 Task: Look for space in Campos Novos, Brazil from 9th July, 2023 to 16th July, 2023 for 2 adults, 1 child in price range Rs.8000 to Rs.16000. Place can be entire place with 2 bedrooms having 2 beds and 1 bathroom. Property type can be house, flat, guest house. Booking option can be shelf check-in. Required host language is Spanish.
Action: Mouse moved to (491, 96)
Screenshot: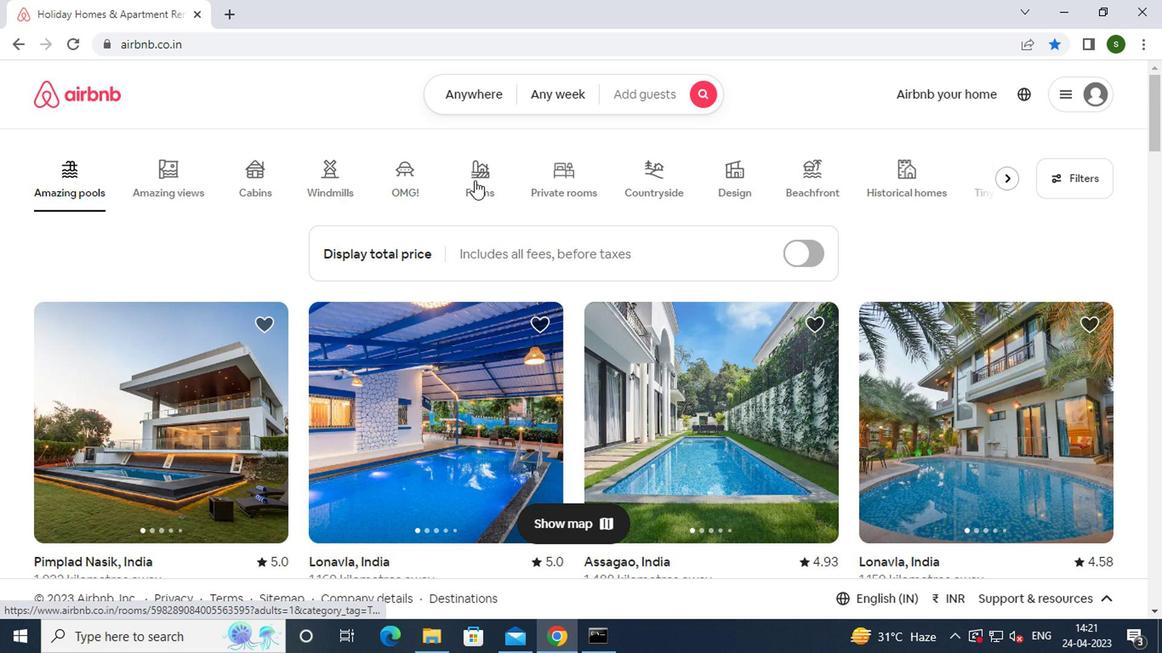 
Action: Mouse pressed left at (491, 96)
Screenshot: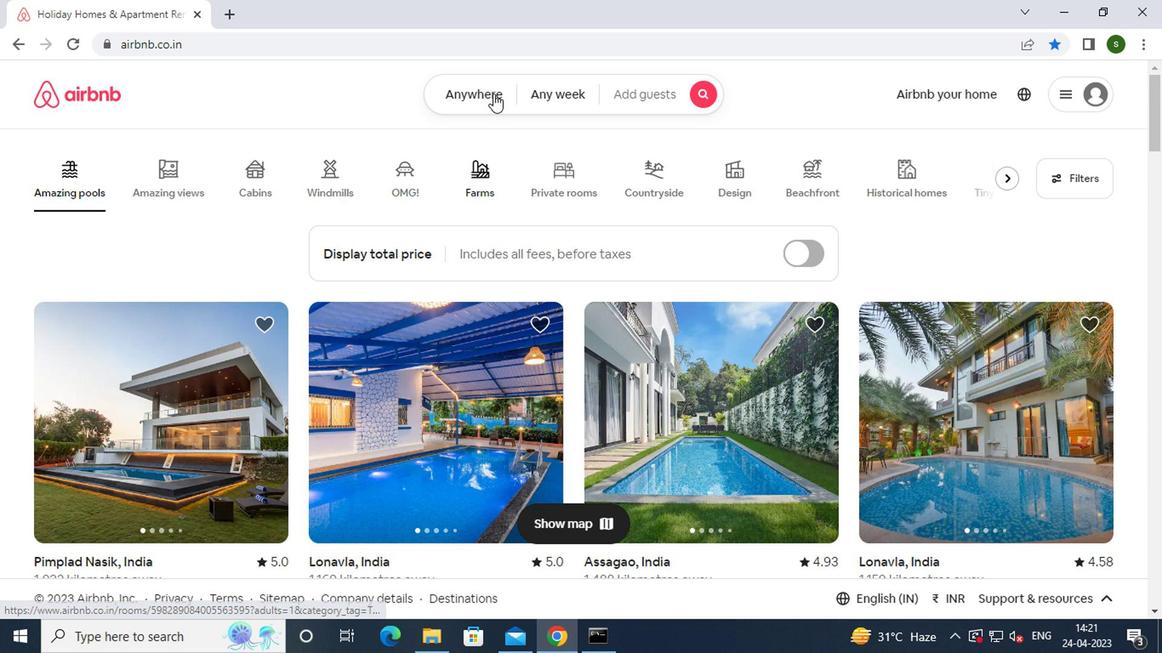 
Action: Mouse moved to (348, 167)
Screenshot: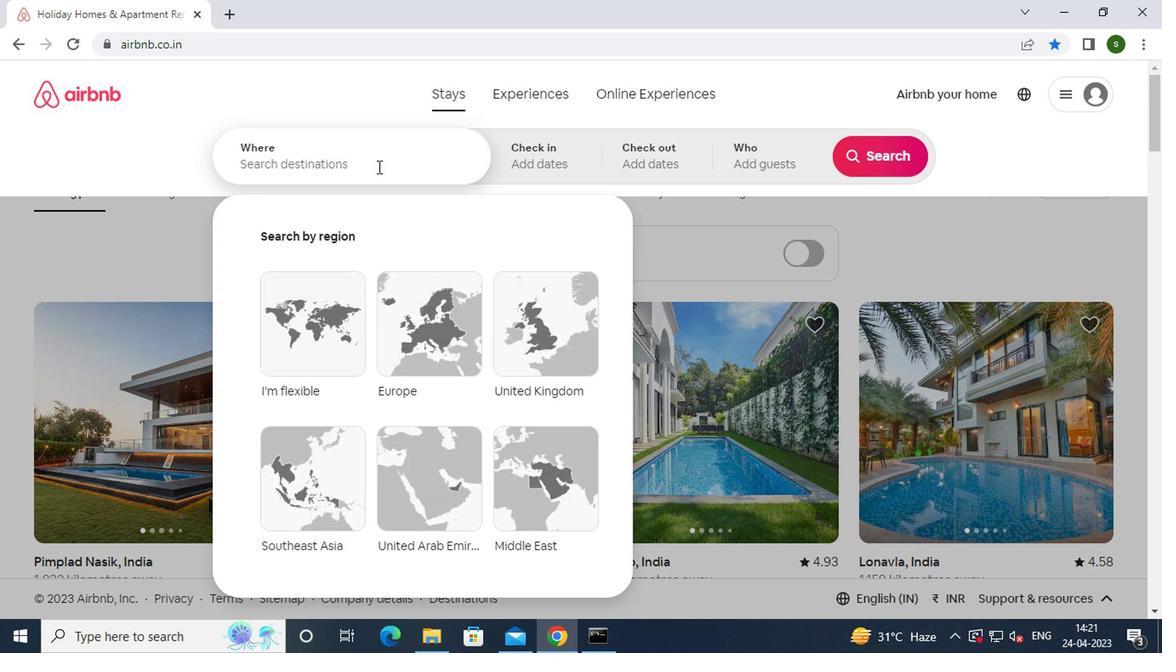 
Action: Mouse pressed left at (348, 167)
Screenshot: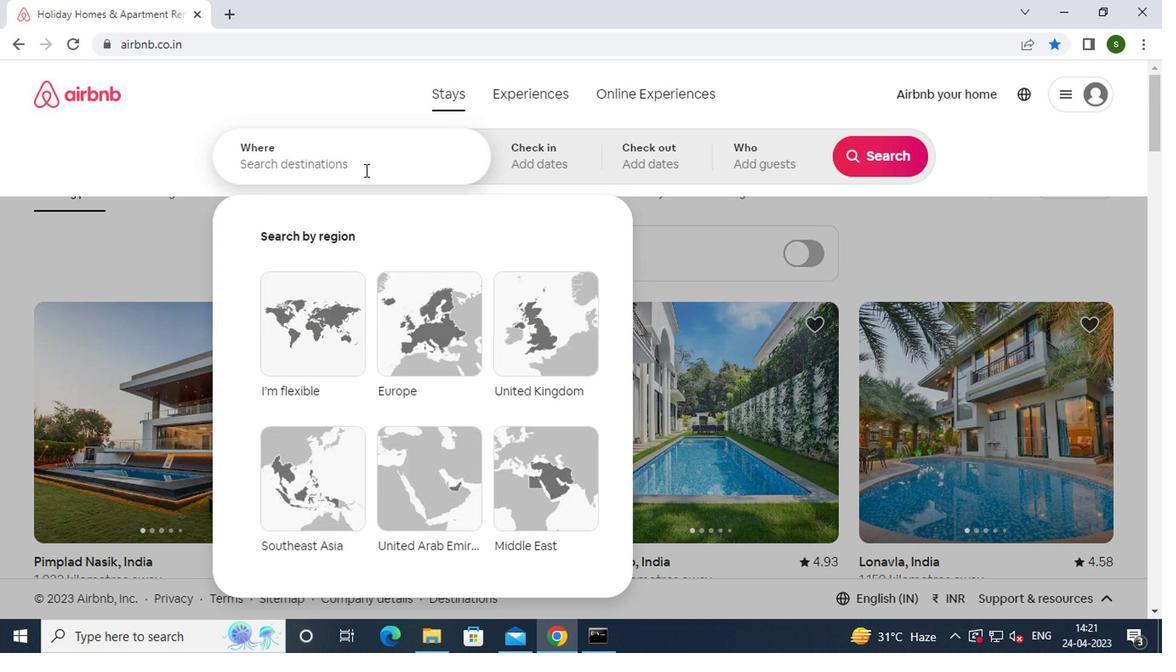 
Action: Key pressed c<Key.caps_lock>ampos<Key.space><Key.caps_lock>n<Key.caps_lock>ovos,<Key.caps_lock><Key.space>b<Key.caps_lock>razil<Key.enter>
Screenshot: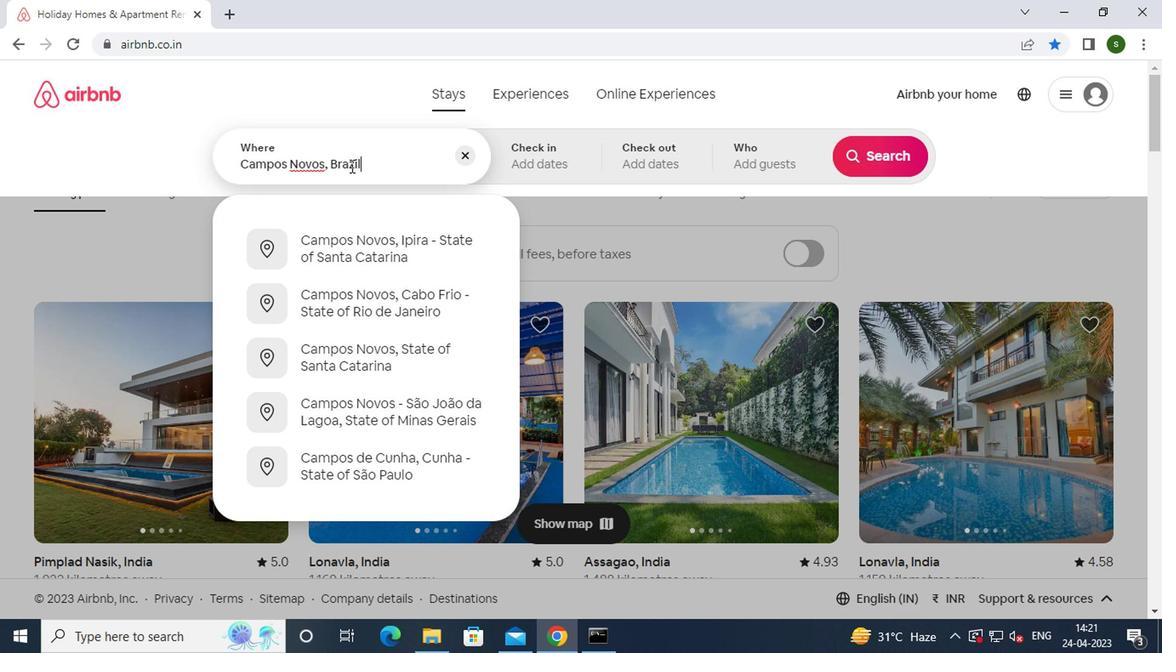 
Action: Mouse moved to (865, 294)
Screenshot: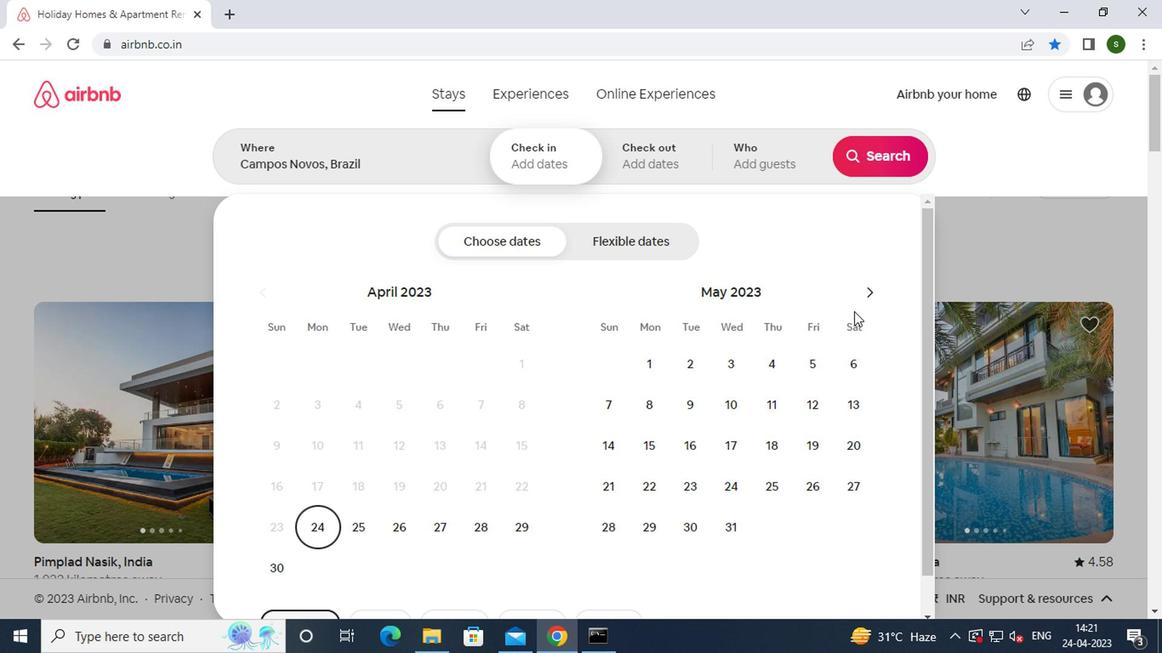 
Action: Mouse pressed left at (865, 294)
Screenshot: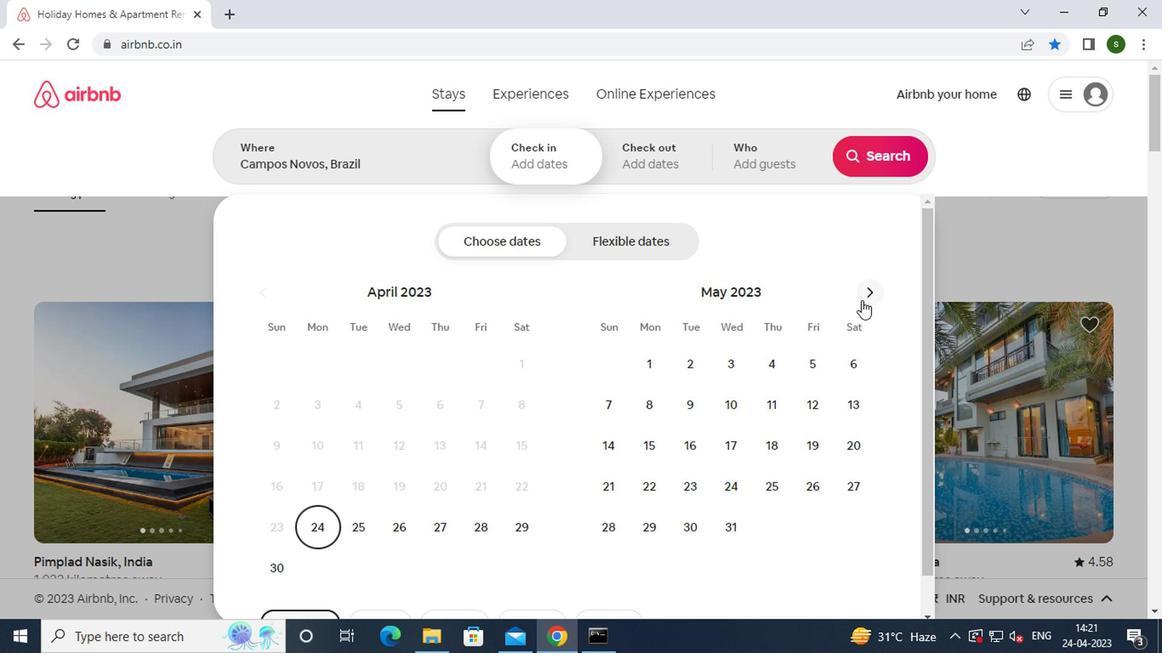 
Action: Mouse pressed left at (865, 294)
Screenshot: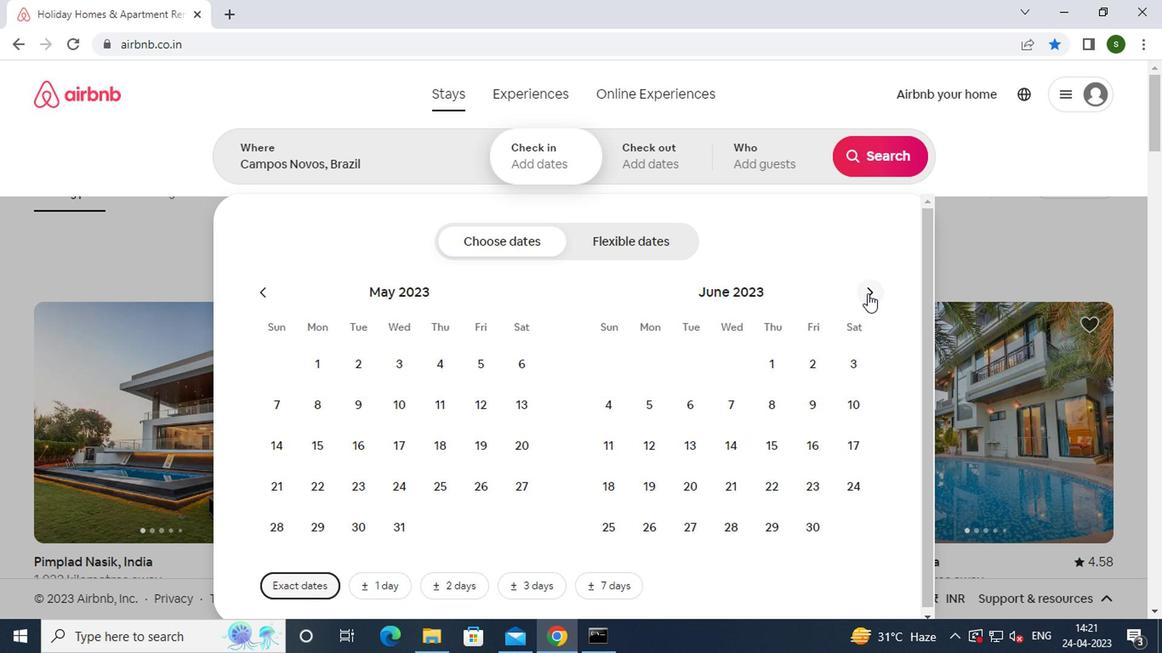 
Action: Mouse moved to (607, 446)
Screenshot: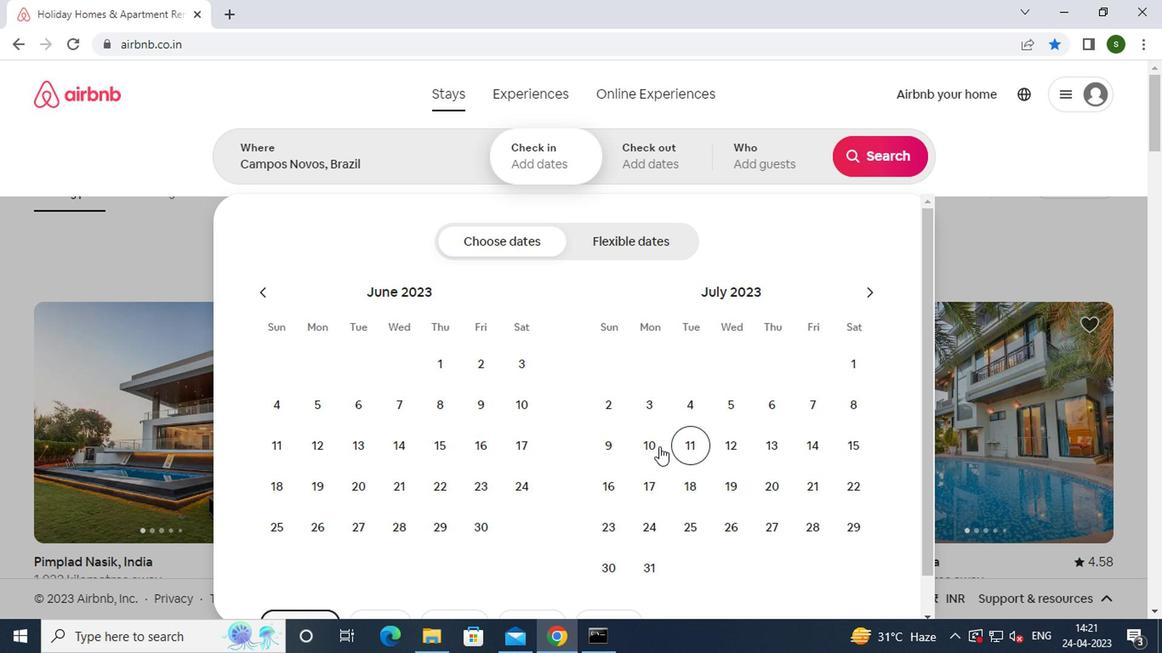 
Action: Mouse pressed left at (607, 446)
Screenshot: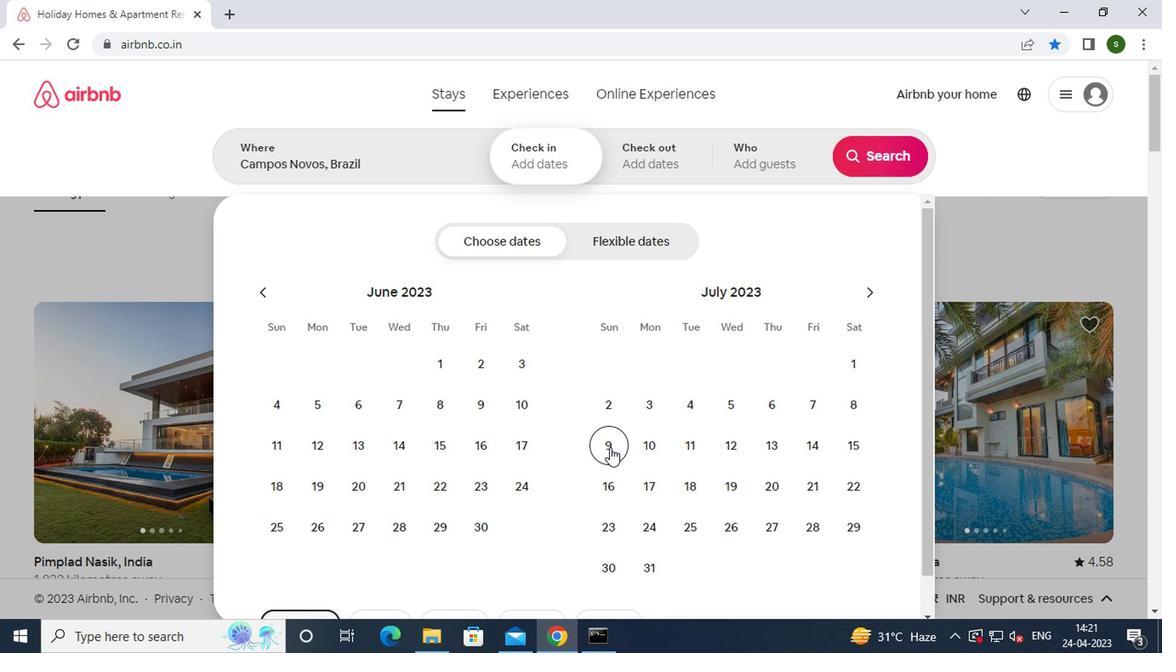 
Action: Mouse moved to (608, 480)
Screenshot: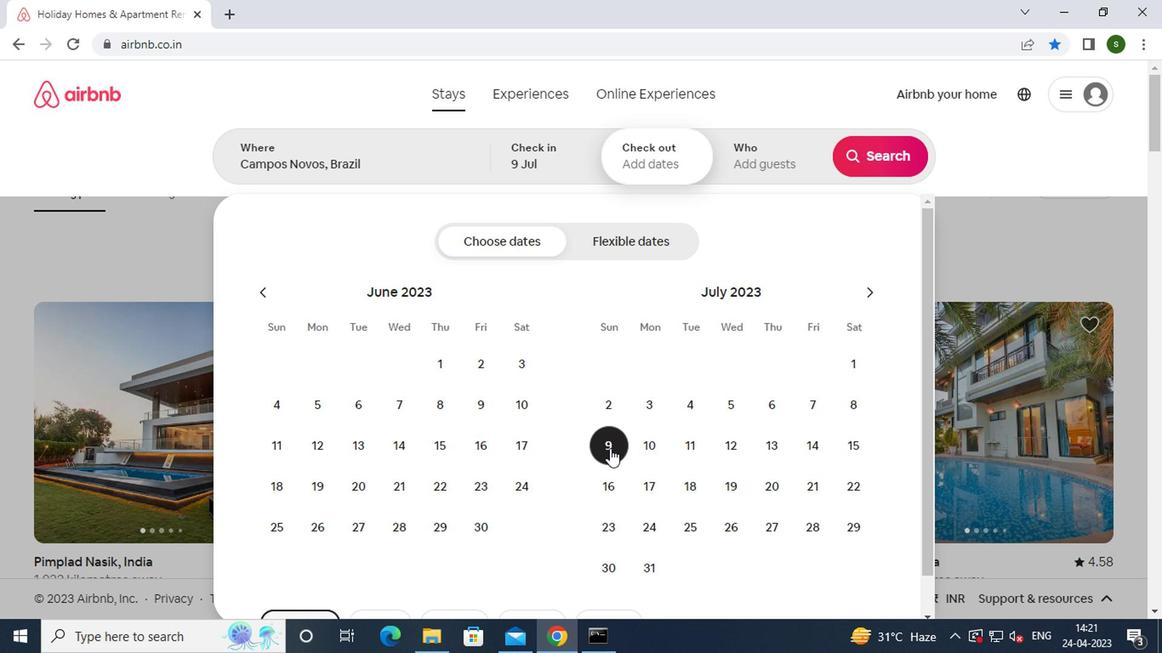 
Action: Mouse pressed left at (608, 480)
Screenshot: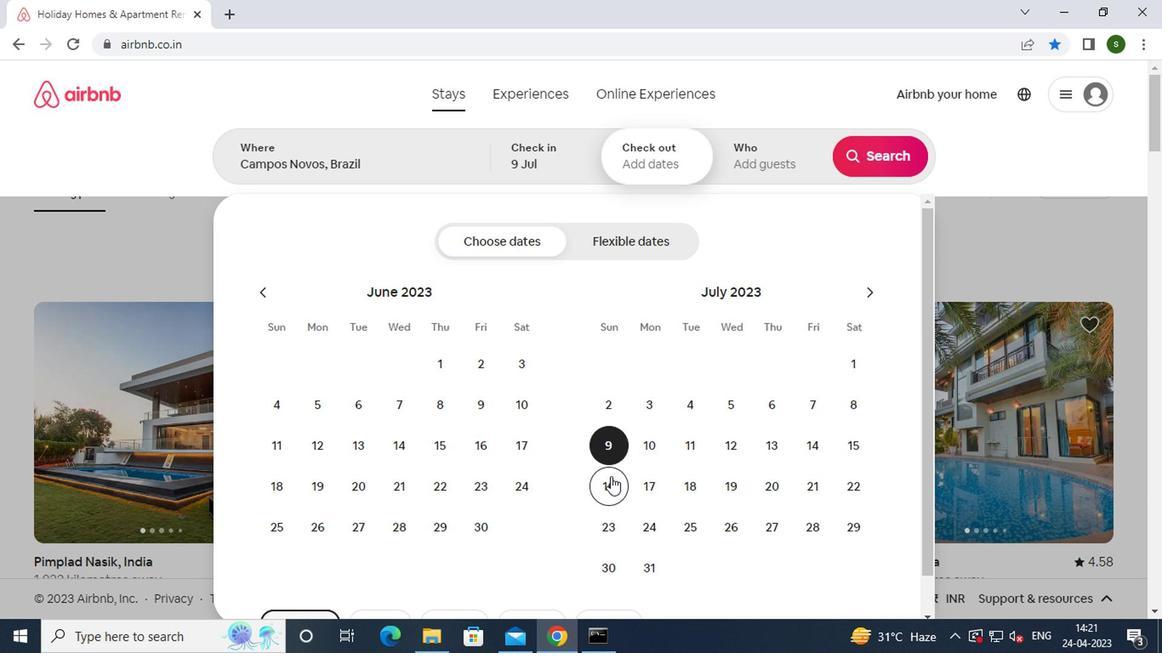 
Action: Mouse moved to (761, 167)
Screenshot: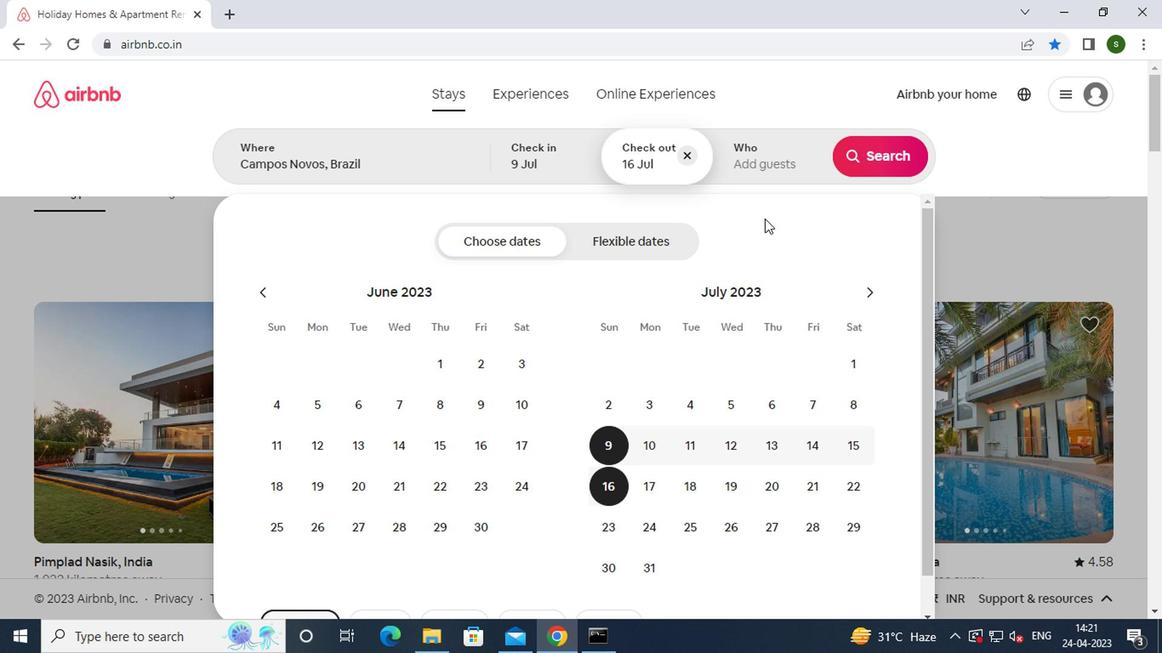 
Action: Mouse pressed left at (761, 167)
Screenshot: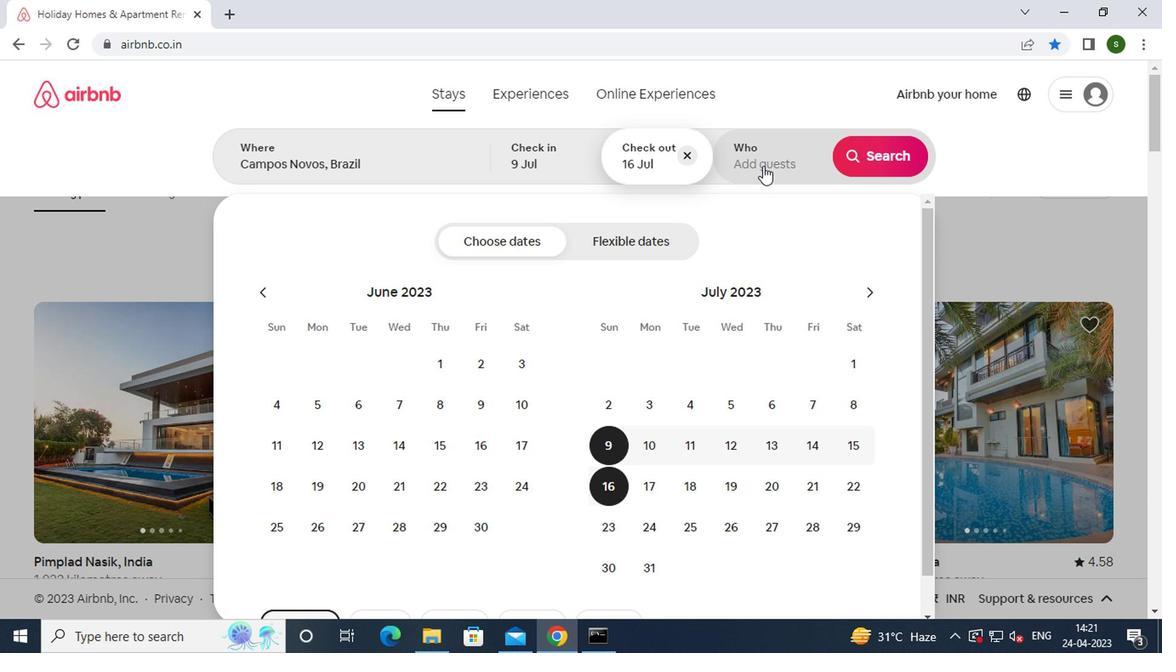
Action: Mouse moved to (876, 247)
Screenshot: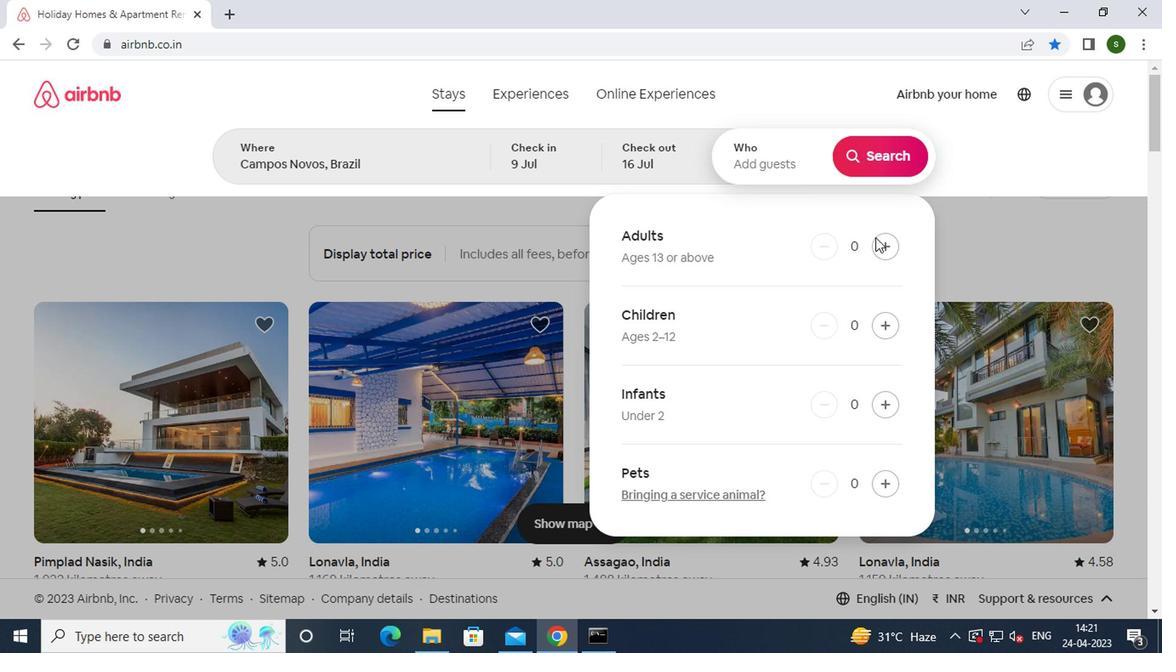 
Action: Mouse pressed left at (876, 247)
Screenshot: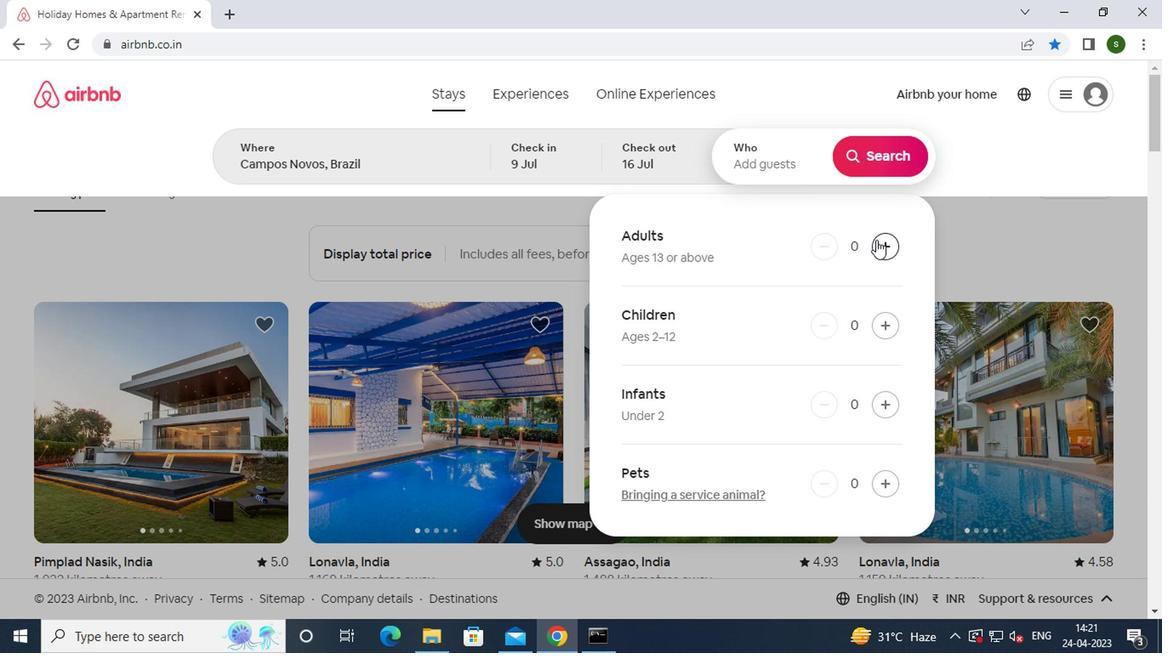 
Action: Mouse pressed left at (876, 247)
Screenshot: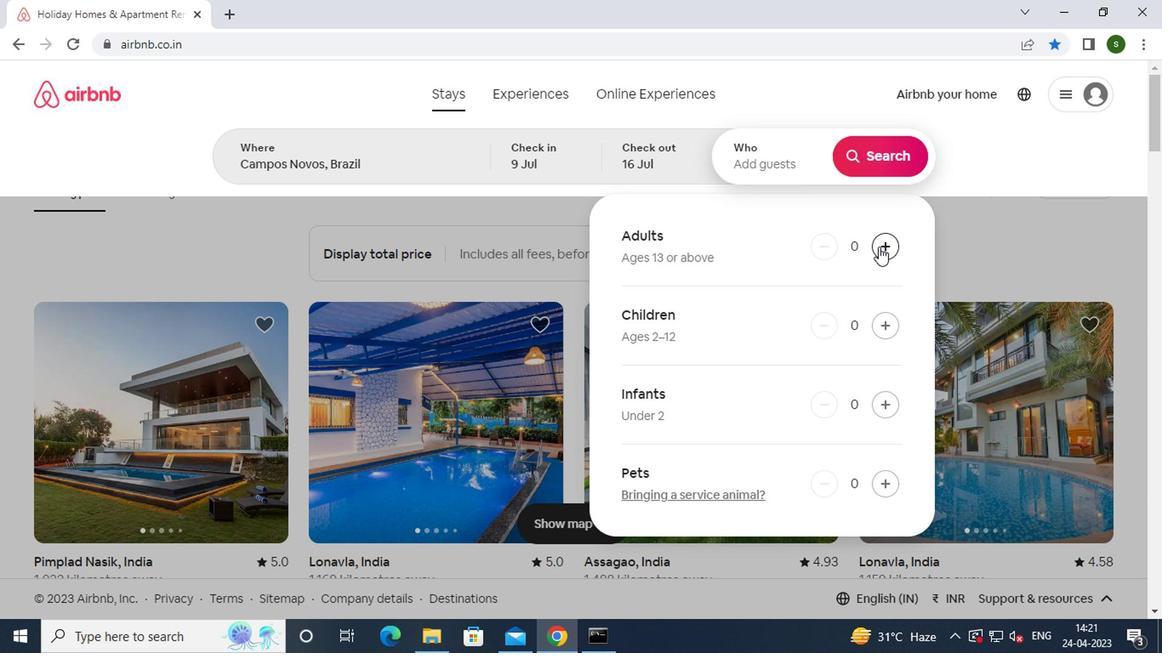 
Action: Mouse moved to (878, 317)
Screenshot: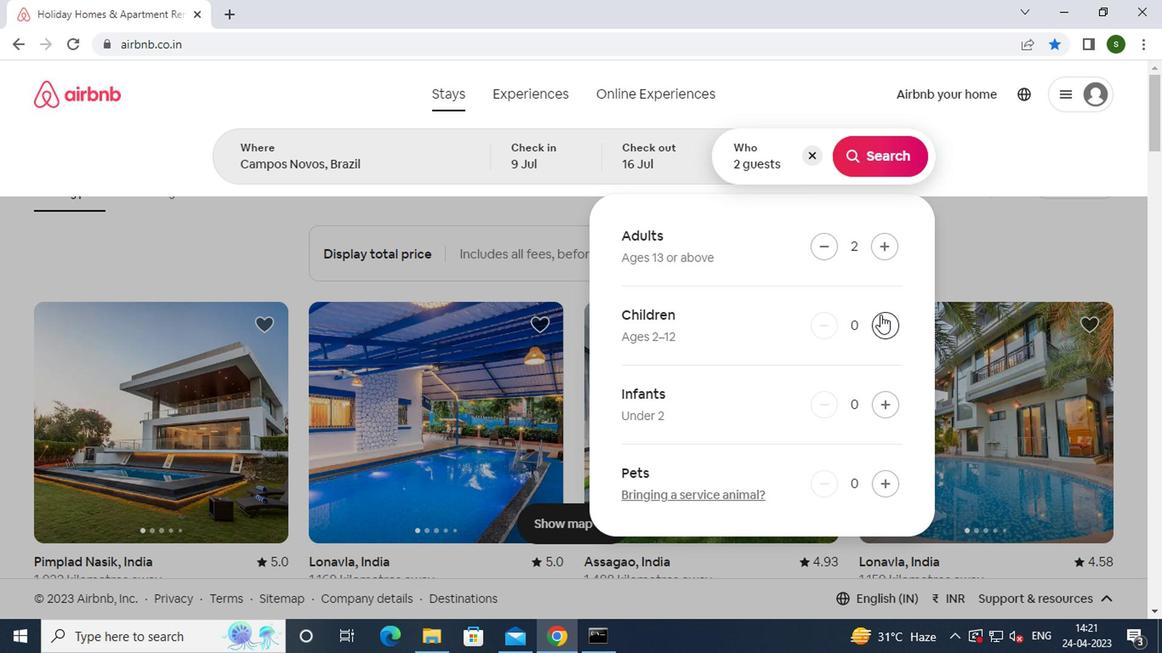 
Action: Mouse pressed left at (878, 317)
Screenshot: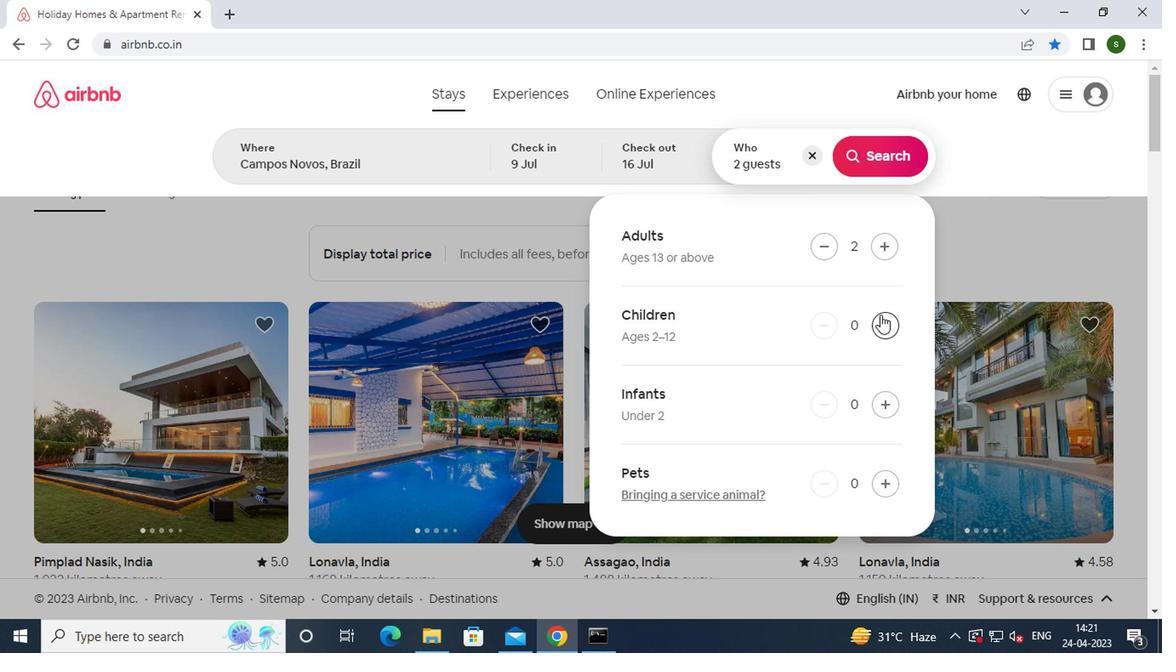 
Action: Mouse moved to (887, 162)
Screenshot: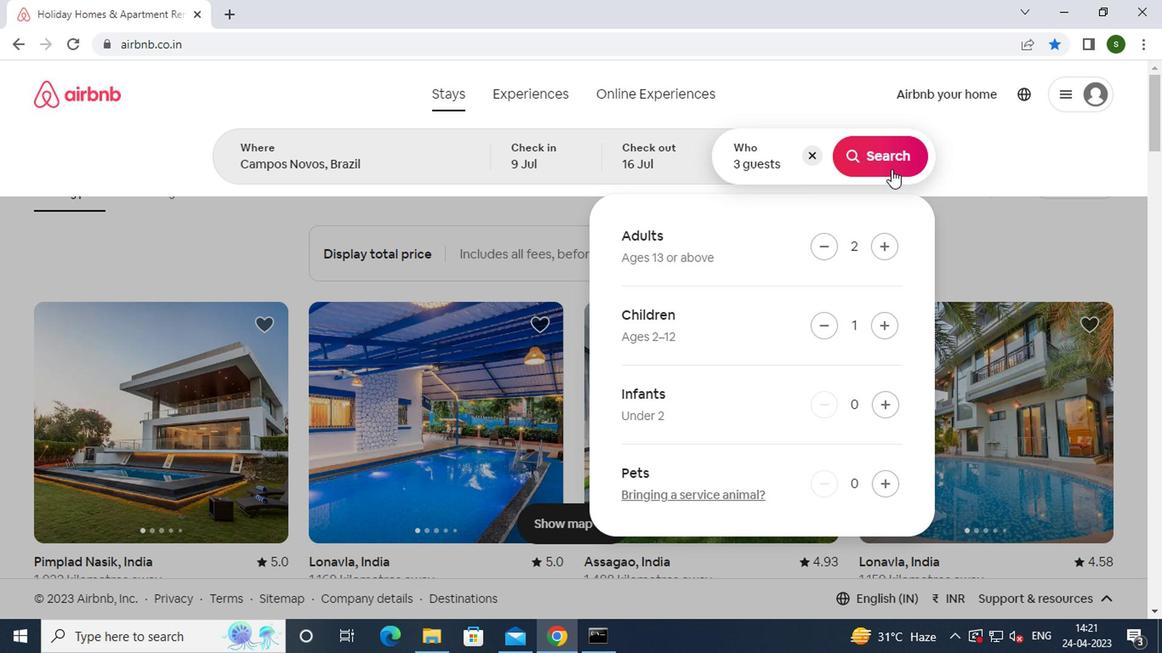 
Action: Mouse pressed left at (887, 162)
Screenshot: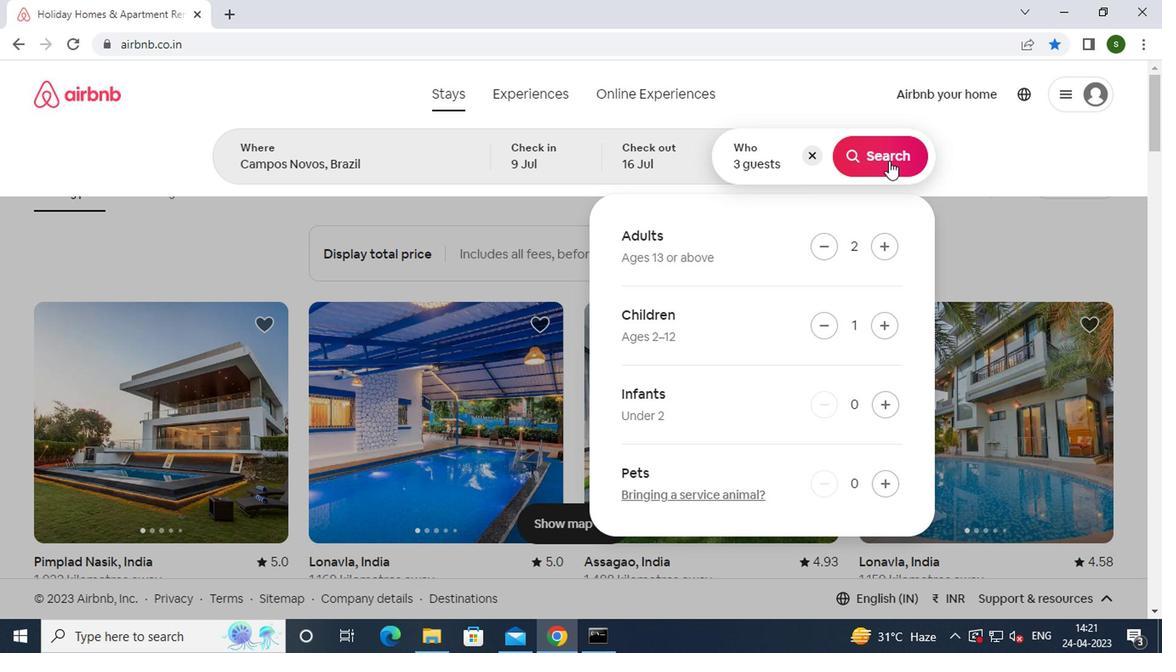 
Action: Mouse moved to (1108, 169)
Screenshot: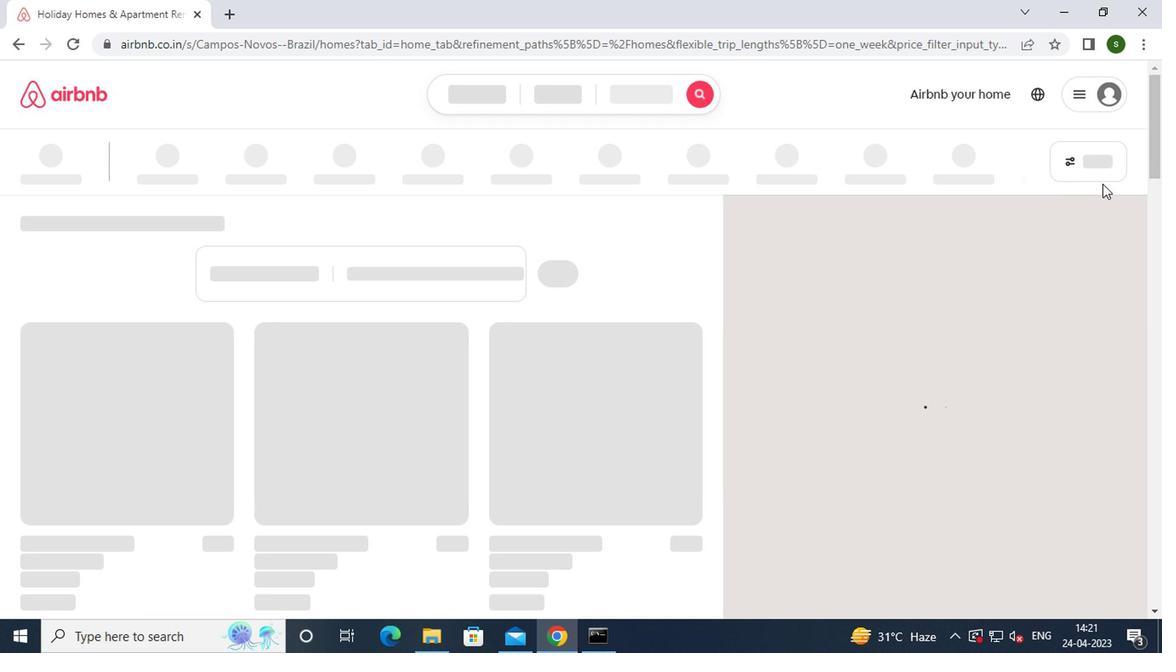 
Action: Mouse pressed left at (1108, 169)
Screenshot: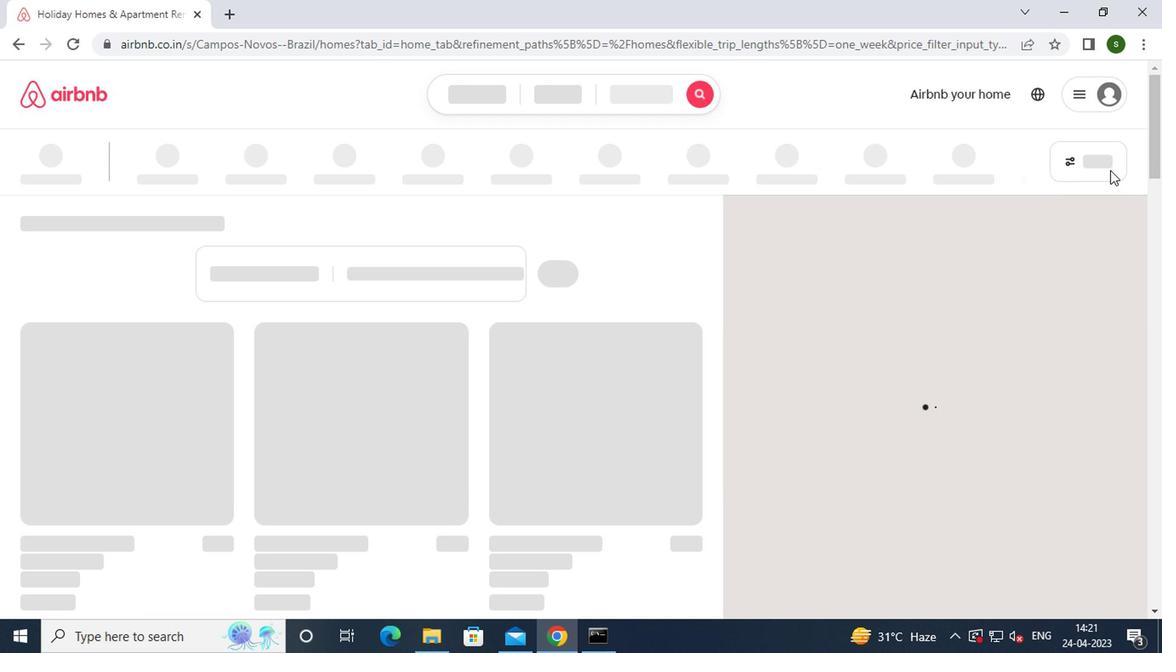 
Action: Mouse moved to (383, 370)
Screenshot: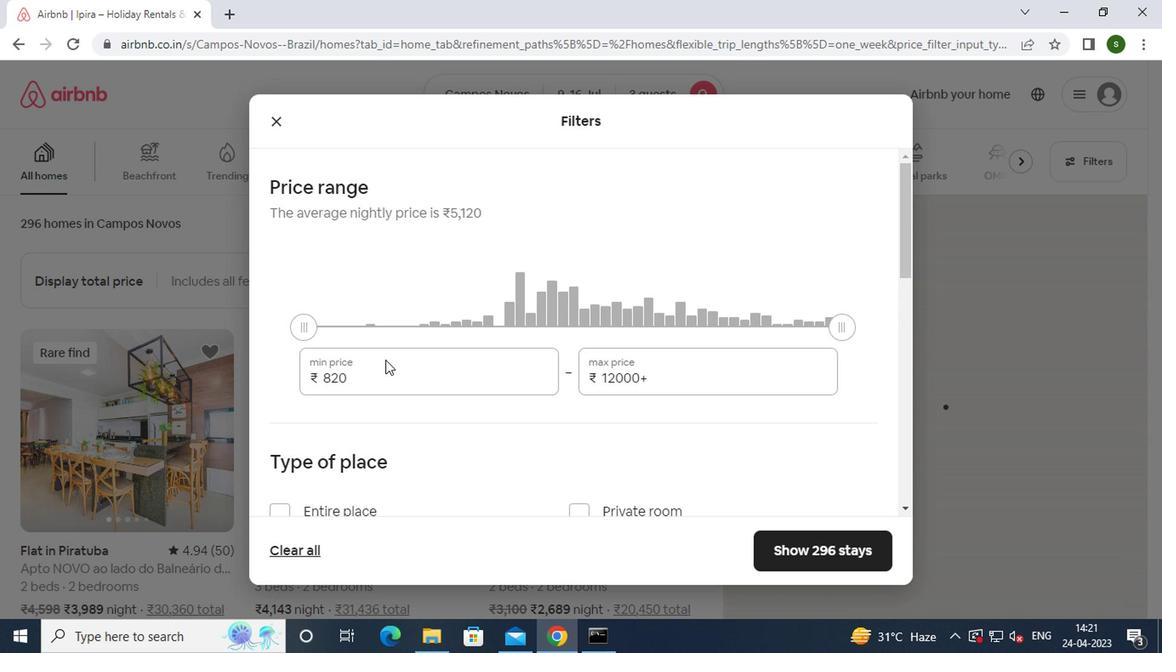 
Action: Mouse pressed left at (383, 370)
Screenshot: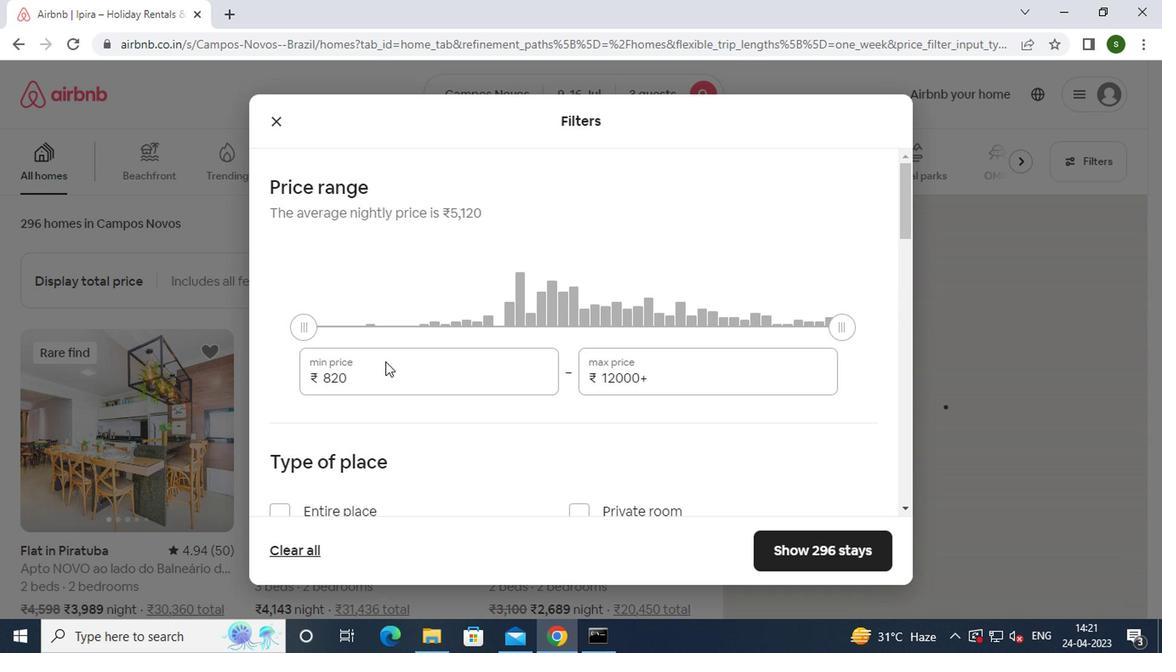 
Action: Mouse moved to (382, 367)
Screenshot: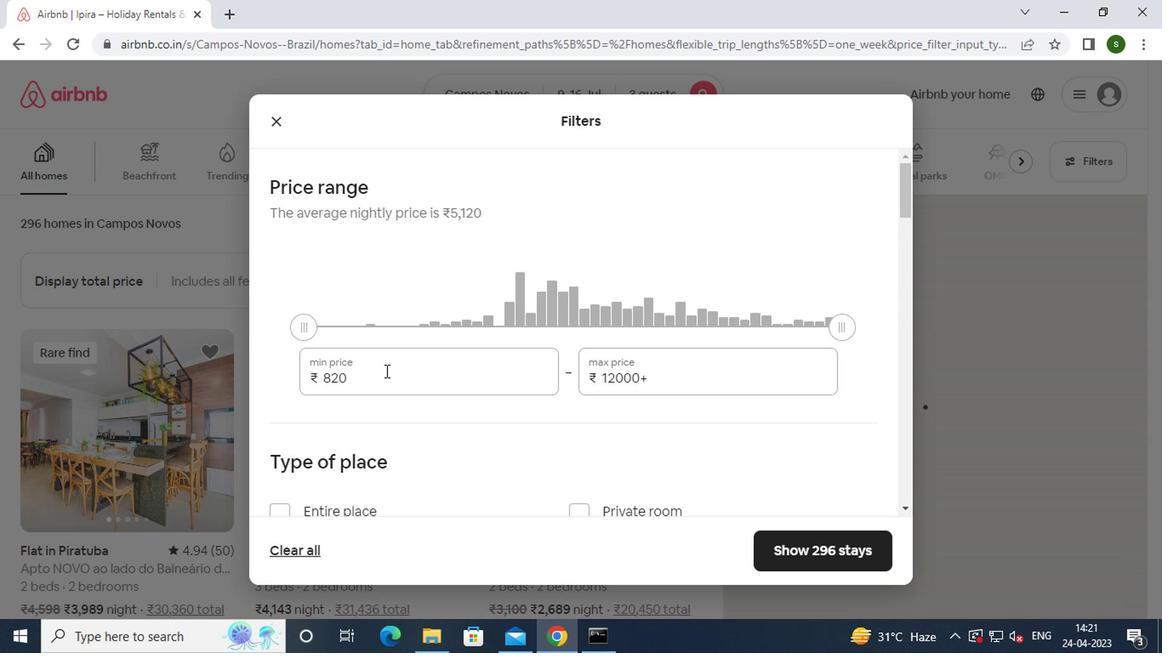 
Action: Key pressed <Key.backspace><Key.backspace><Key.backspace>8000
Screenshot: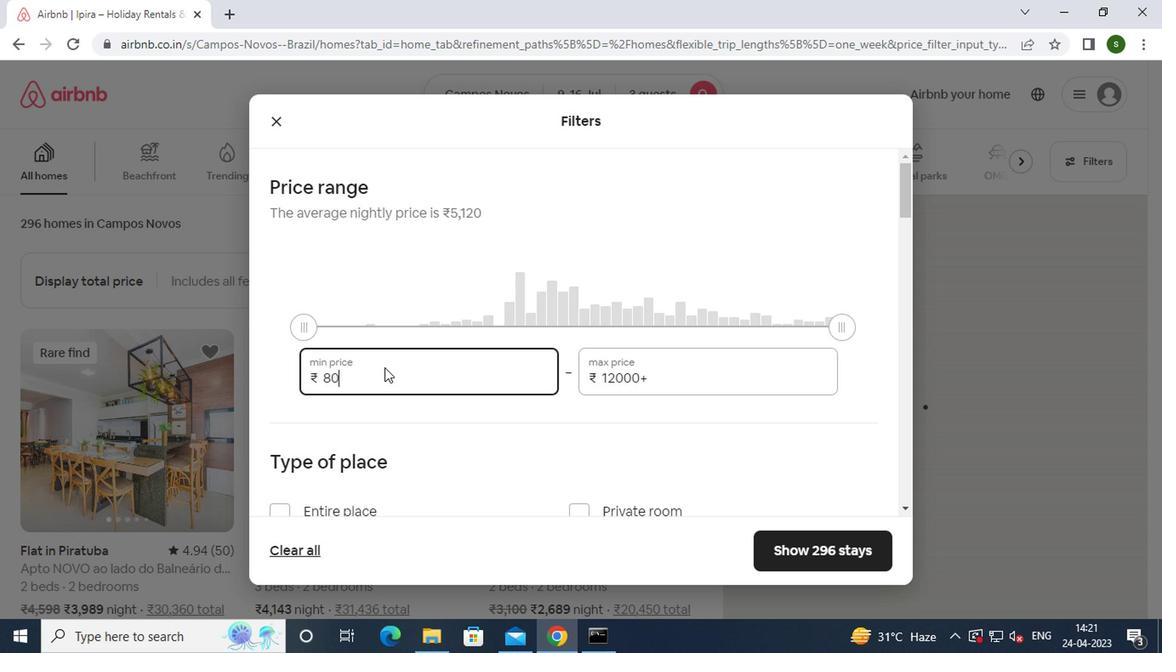 
Action: Mouse moved to (676, 370)
Screenshot: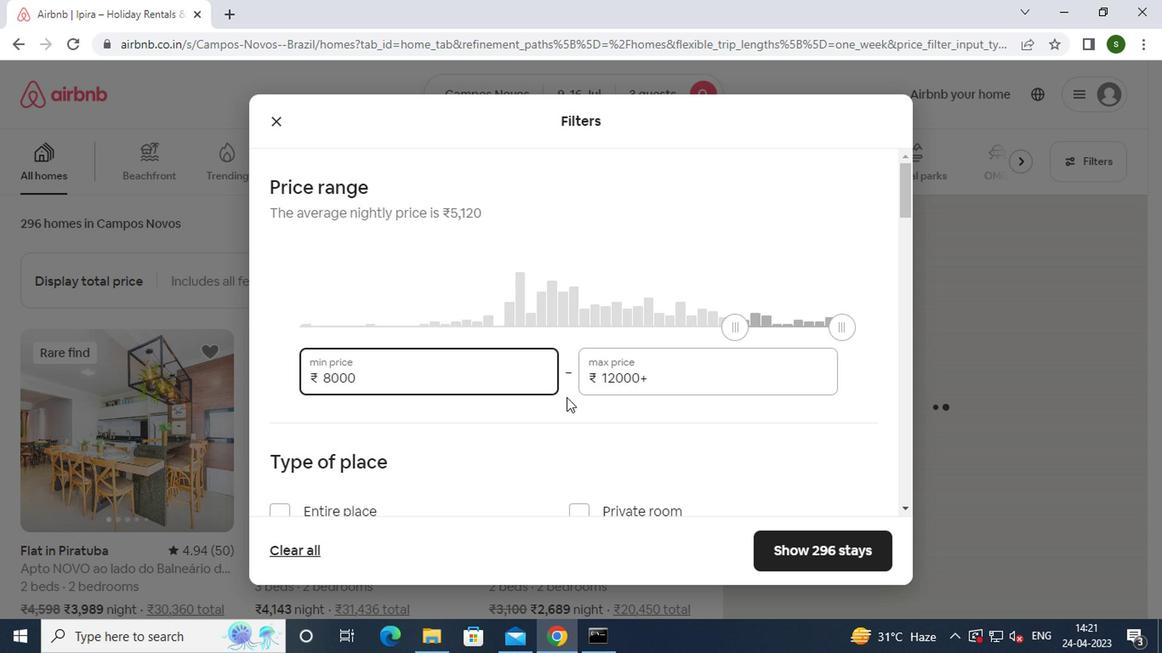 
Action: Mouse pressed left at (676, 370)
Screenshot: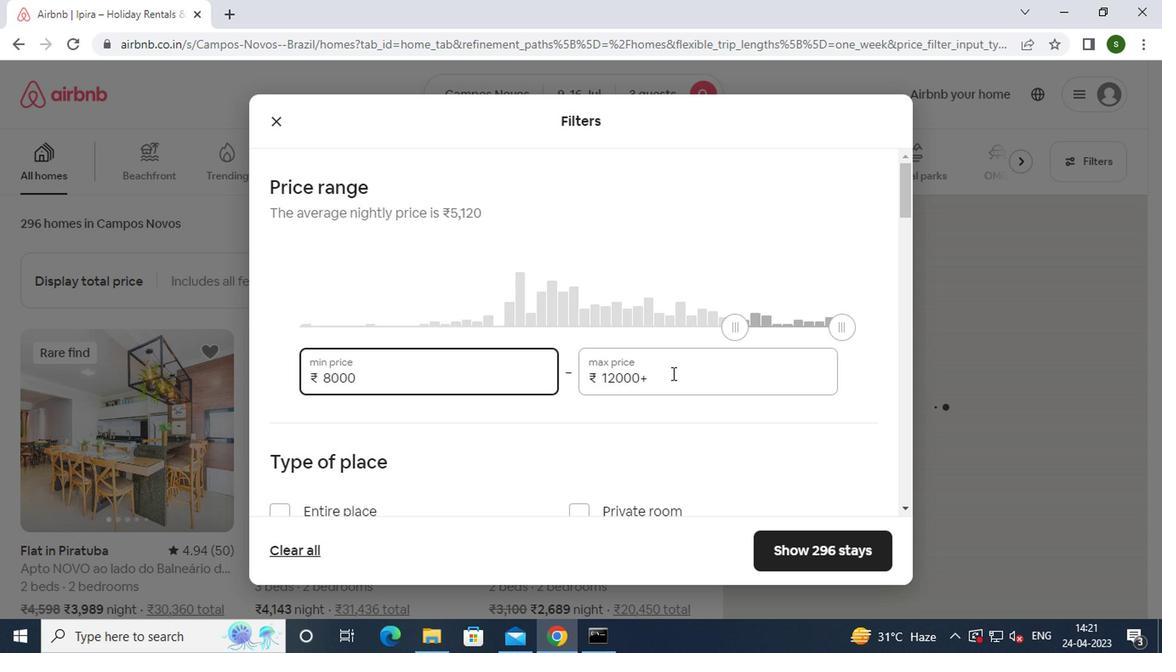
Action: Key pressed <Key.backspace><Key.backspace><Key.backspace><Key.backspace><Key.backspace><Key.backspace><Key.backspace><Key.backspace><Key.backspace><Key.backspace><Key.backspace><Key.backspace><Key.backspace><Key.backspace>16000
Screenshot: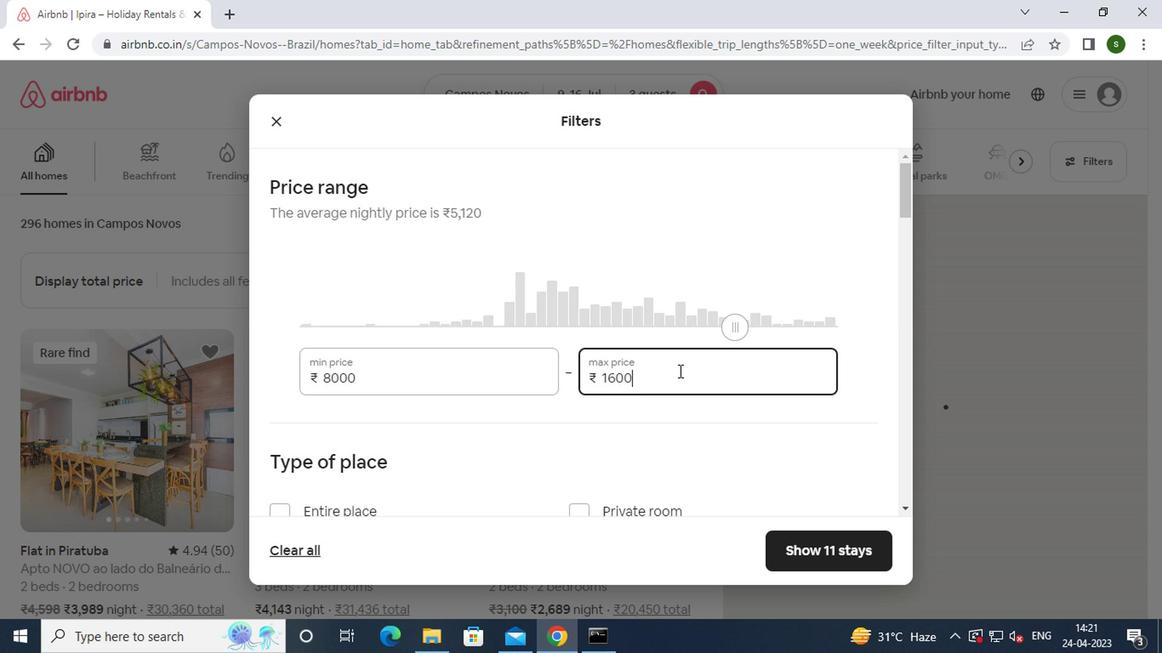 
Action: Mouse moved to (650, 378)
Screenshot: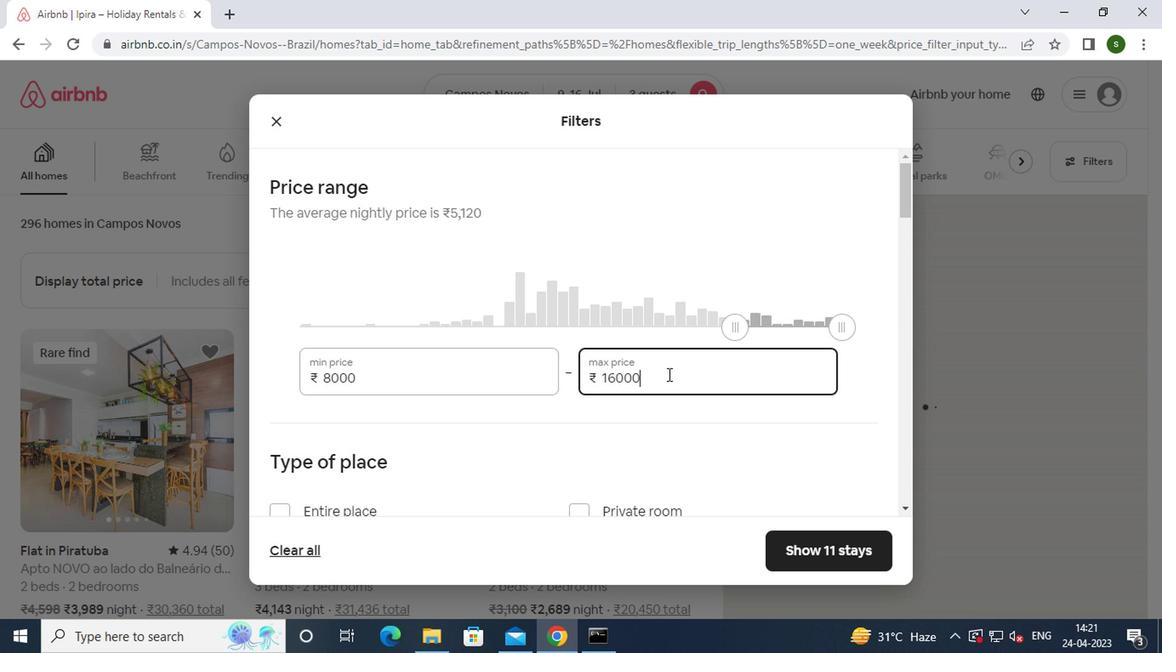 
Action: Mouse scrolled (650, 377) with delta (0, -1)
Screenshot: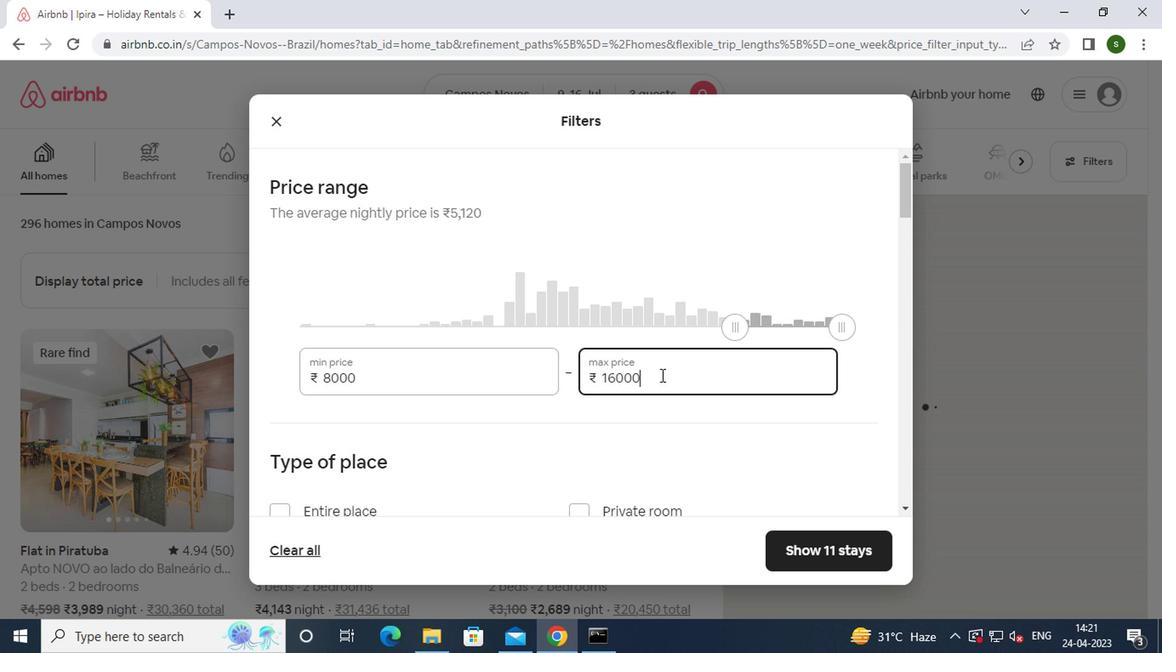 
Action: Mouse moved to (649, 379)
Screenshot: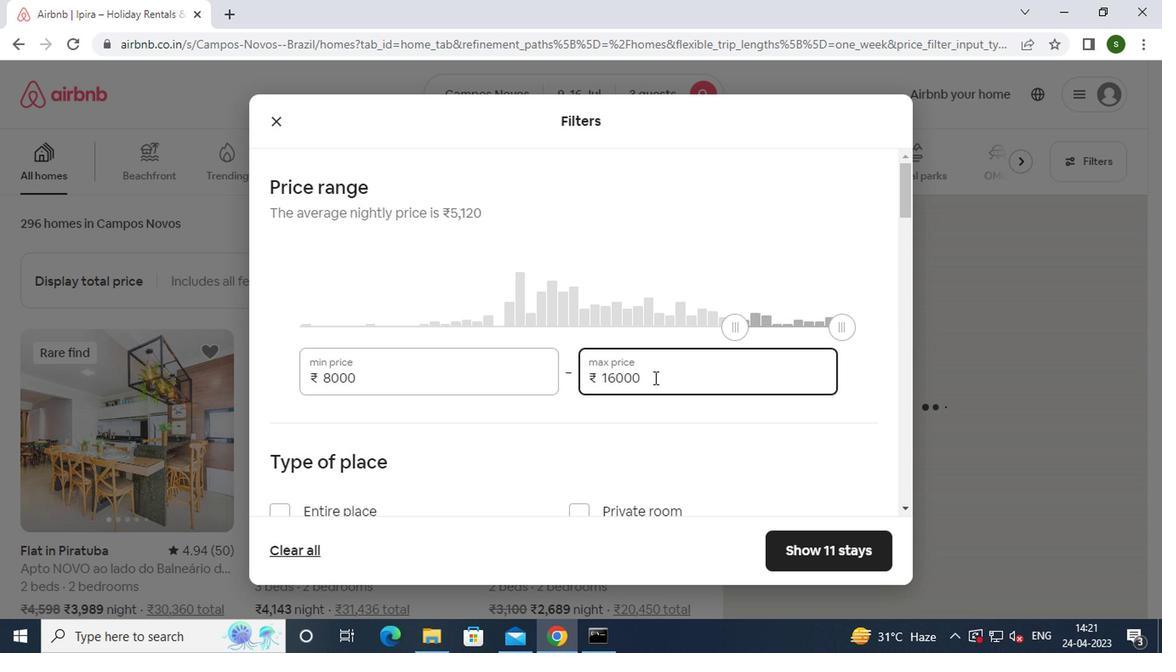 
Action: Mouse scrolled (649, 379) with delta (0, 0)
Screenshot: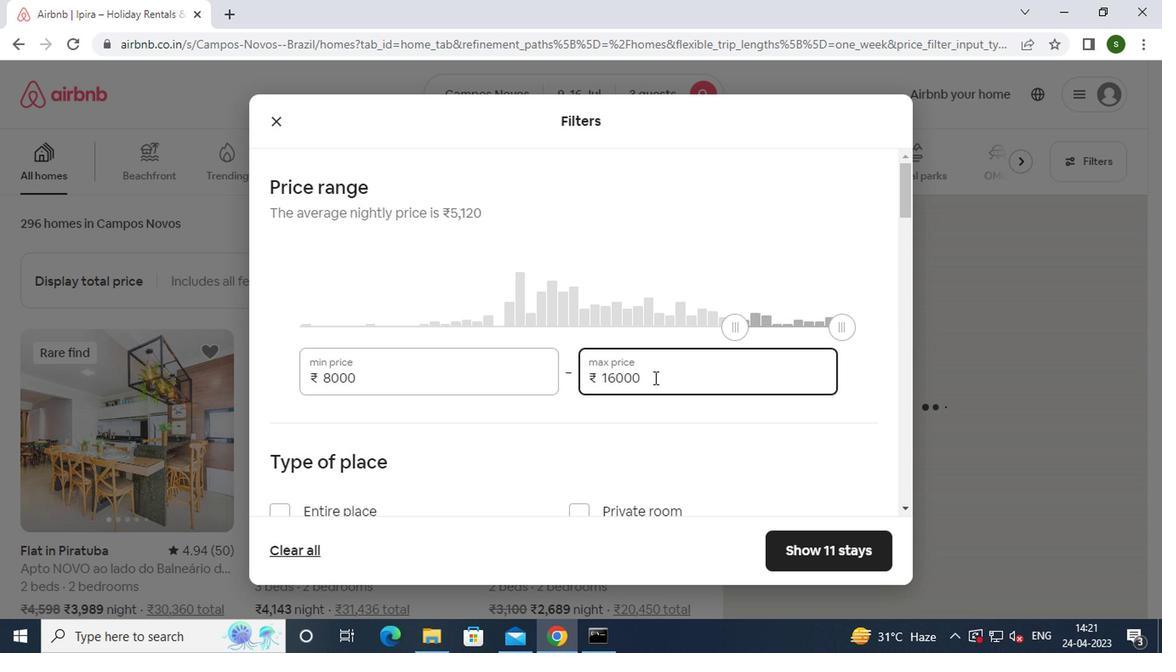 
Action: Mouse moved to (608, 390)
Screenshot: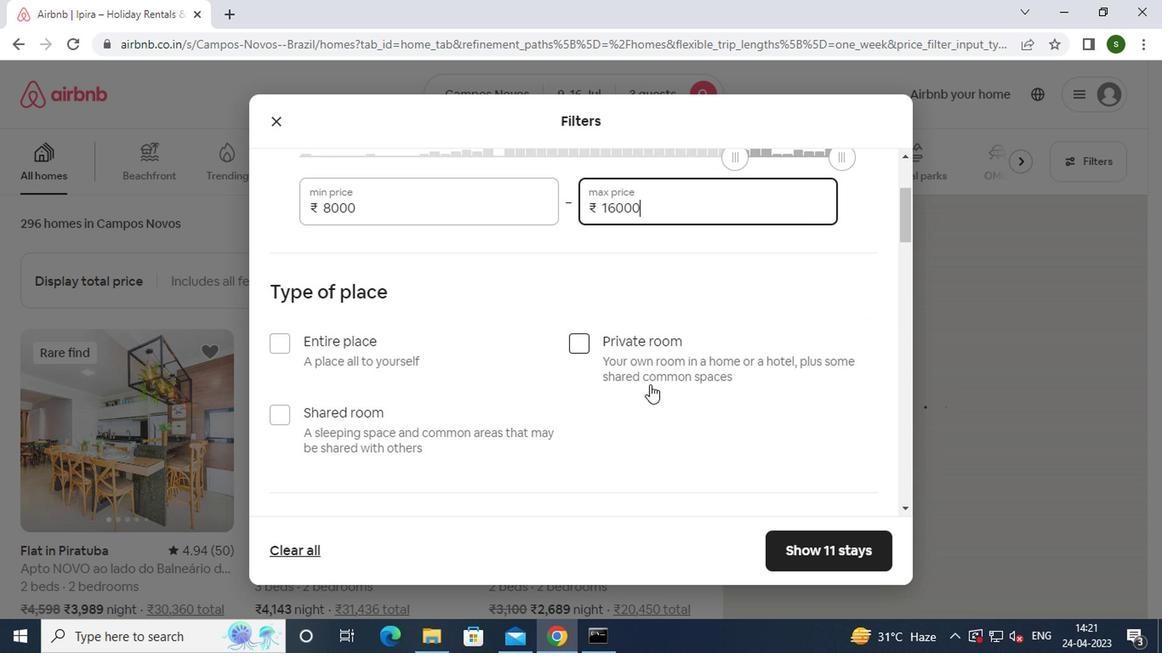 
Action: Mouse scrolled (608, 389) with delta (0, 0)
Screenshot: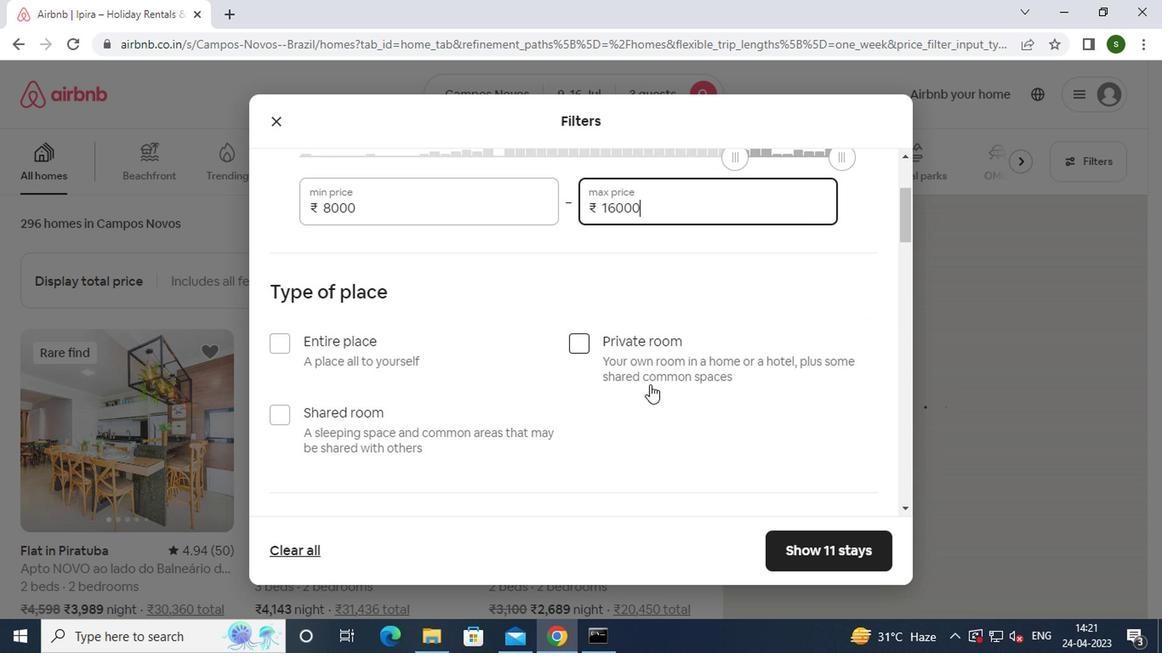 
Action: Mouse moved to (335, 271)
Screenshot: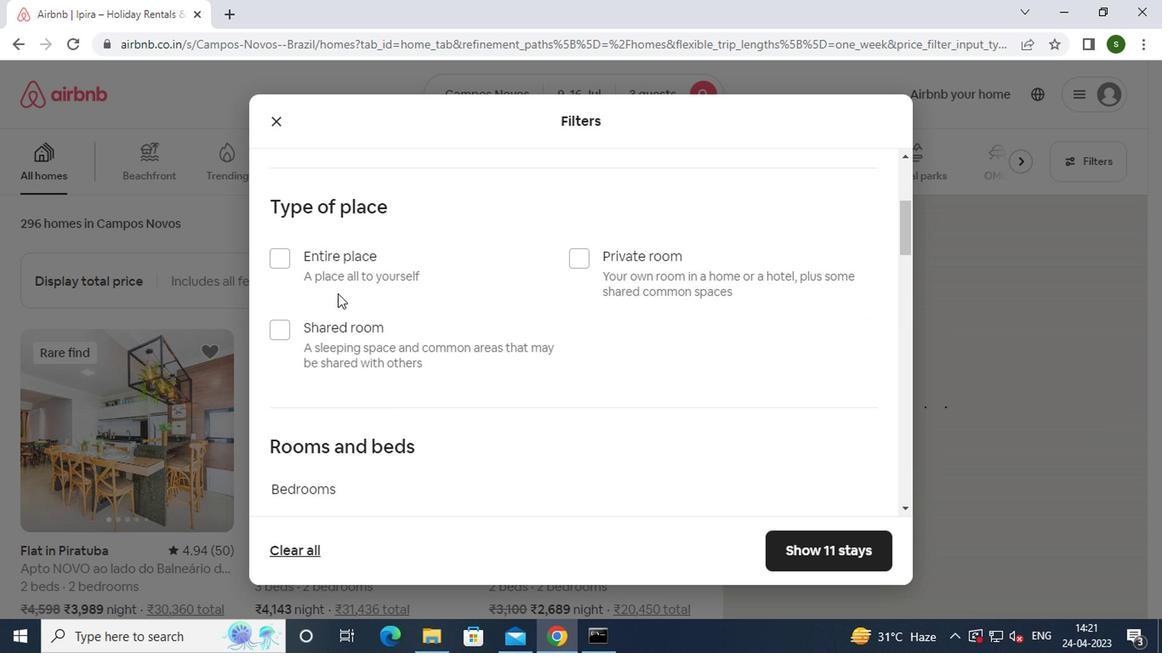 
Action: Mouse pressed left at (335, 271)
Screenshot: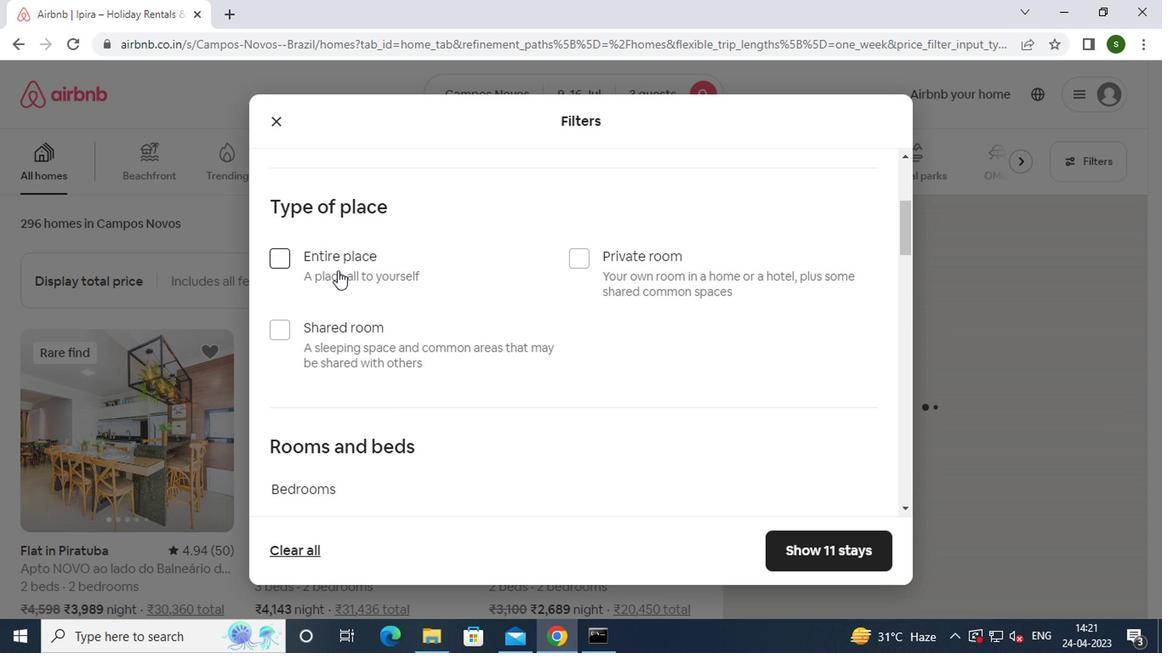 
Action: Mouse moved to (536, 287)
Screenshot: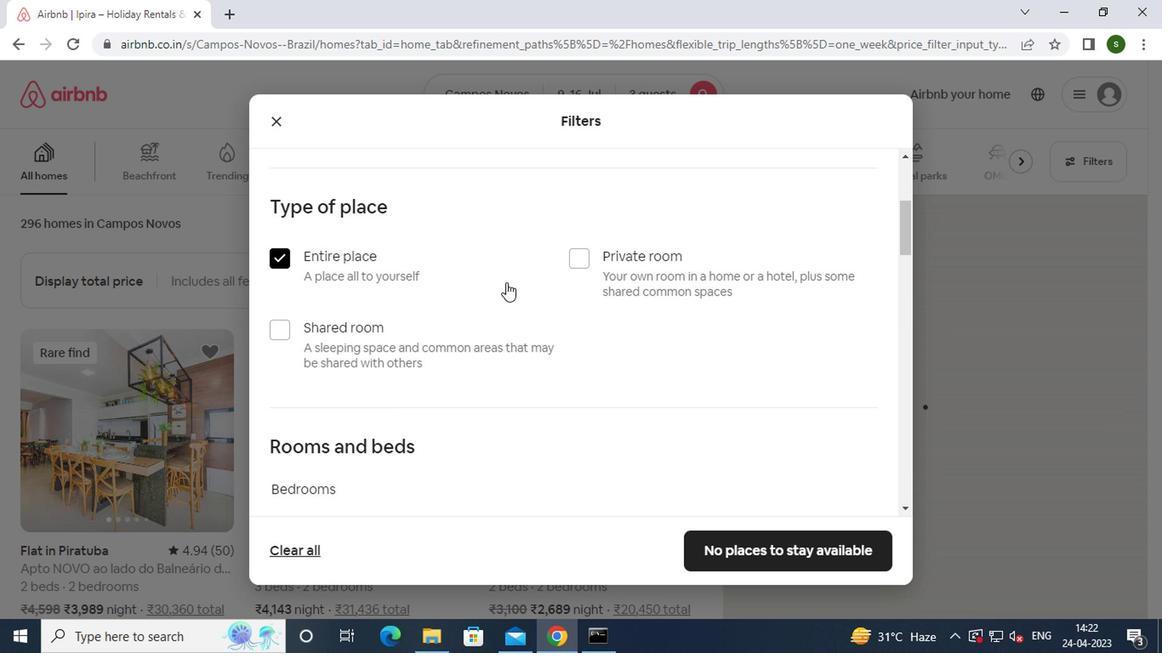 
Action: Mouse scrolled (536, 286) with delta (0, -1)
Screenshot: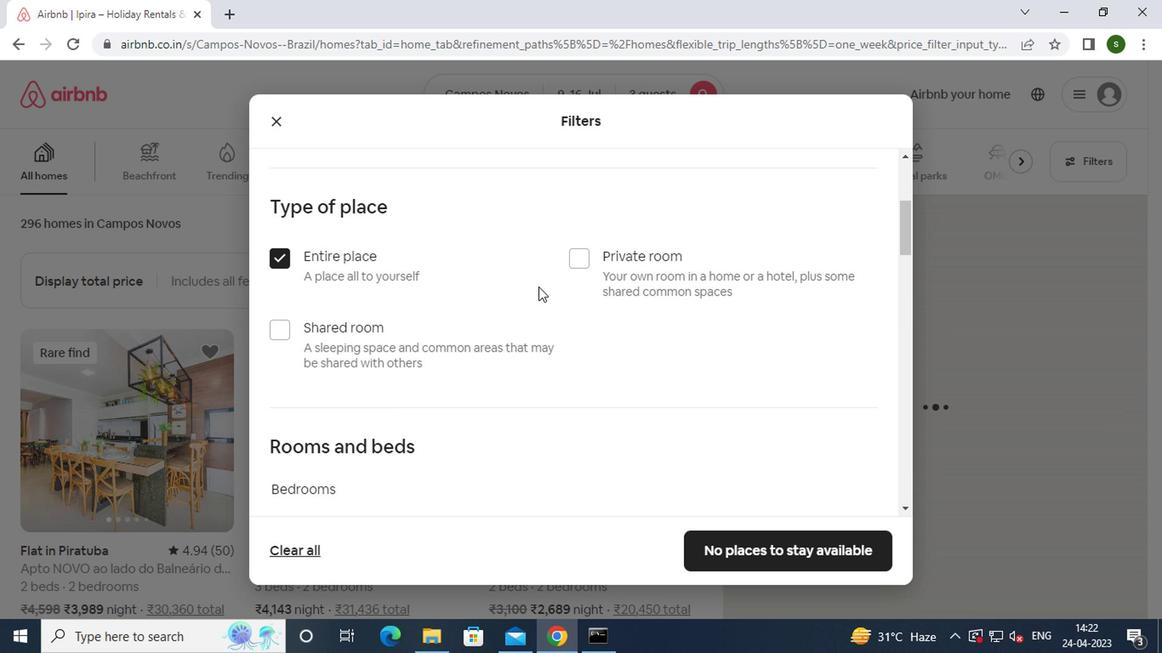 
Action: Mouse scrolled (536, 286) with delta (0, -1)
Screenshot: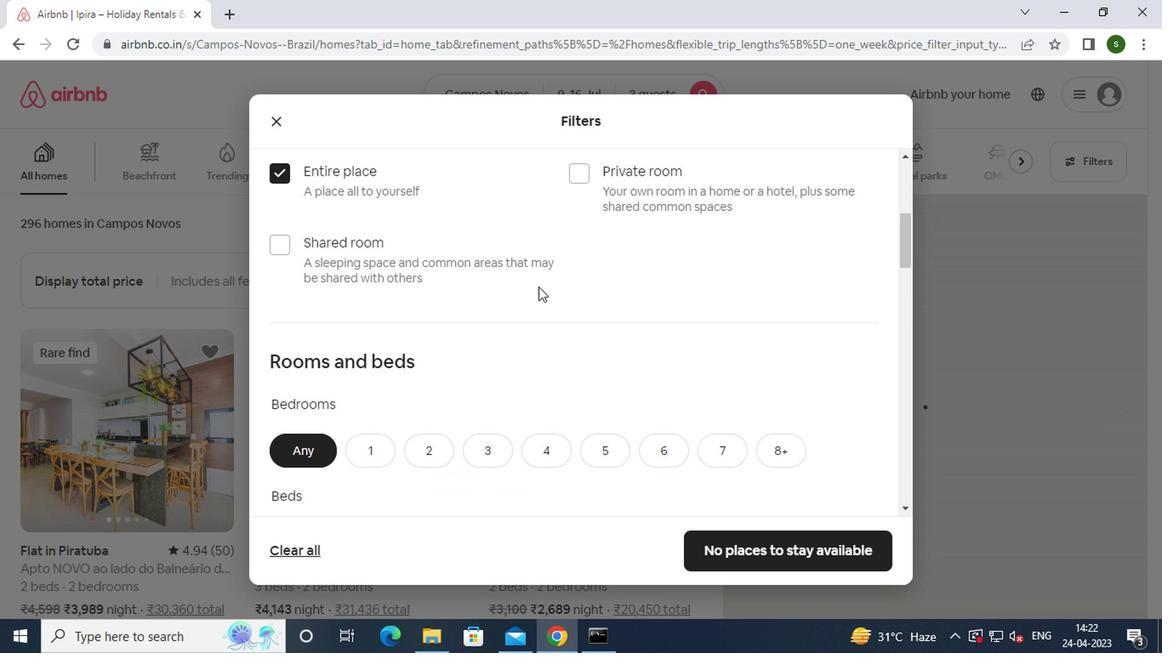 
Action: Mouse scrolled (536, 286) with delta (0, -1)
Screenshot: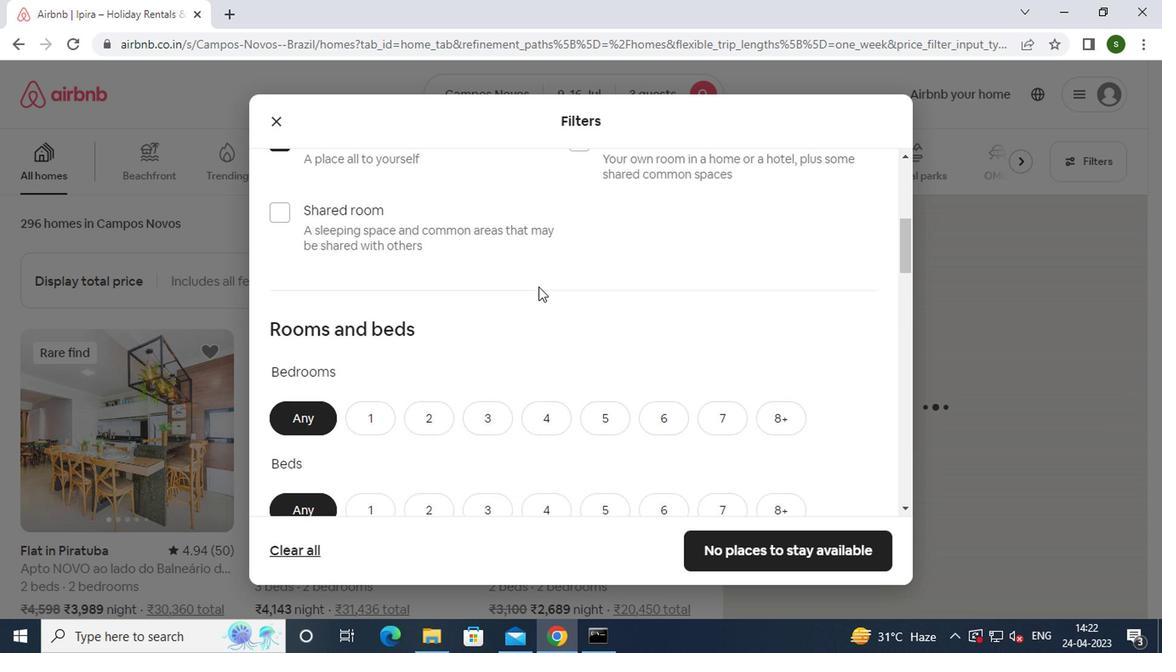 
Action: Mouse moved to (424, 288)
Screenshot: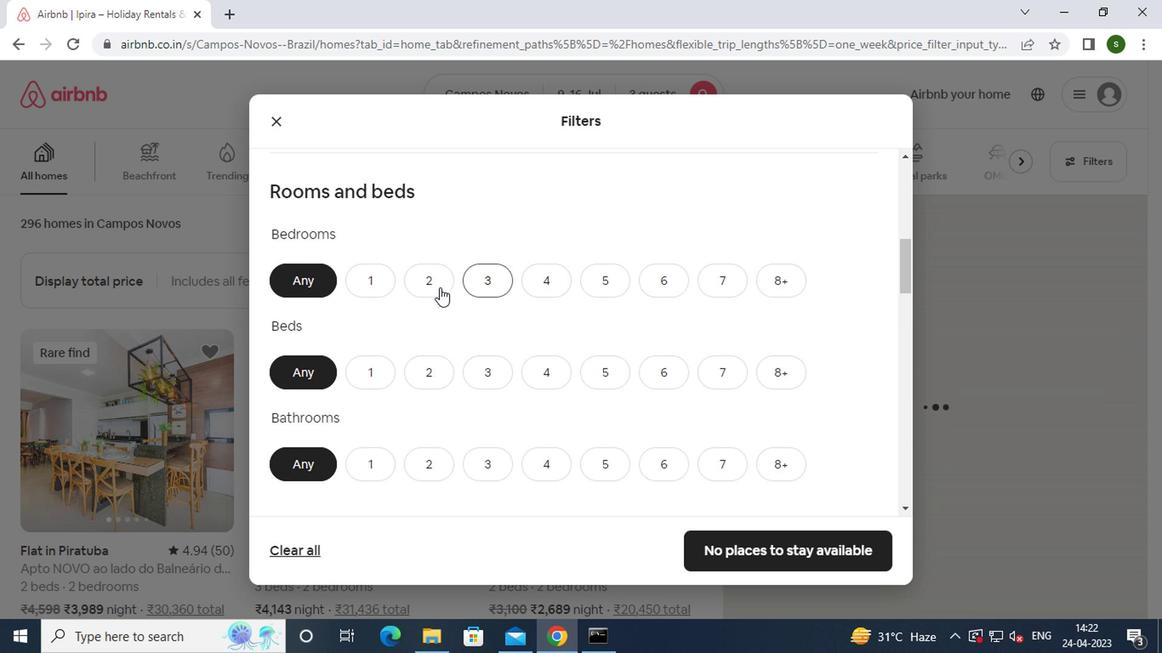 
Action: Mouse pressed left at (424, 288)
Screenshot: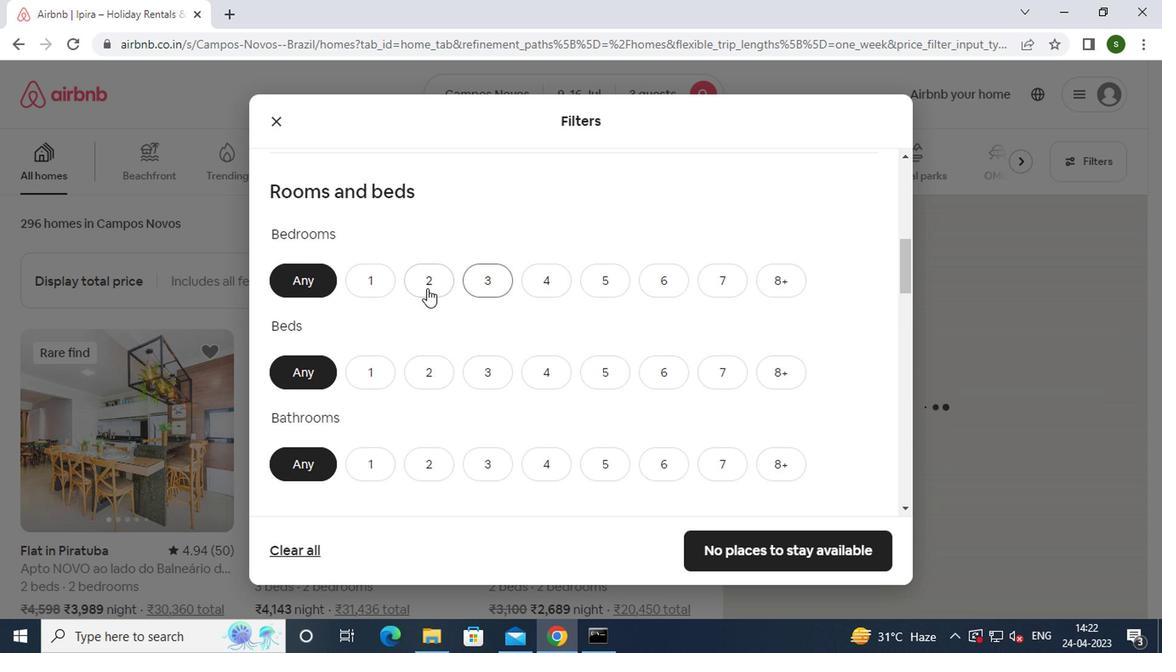 
Action: Mouse moved to (437, 370)
Screenshot: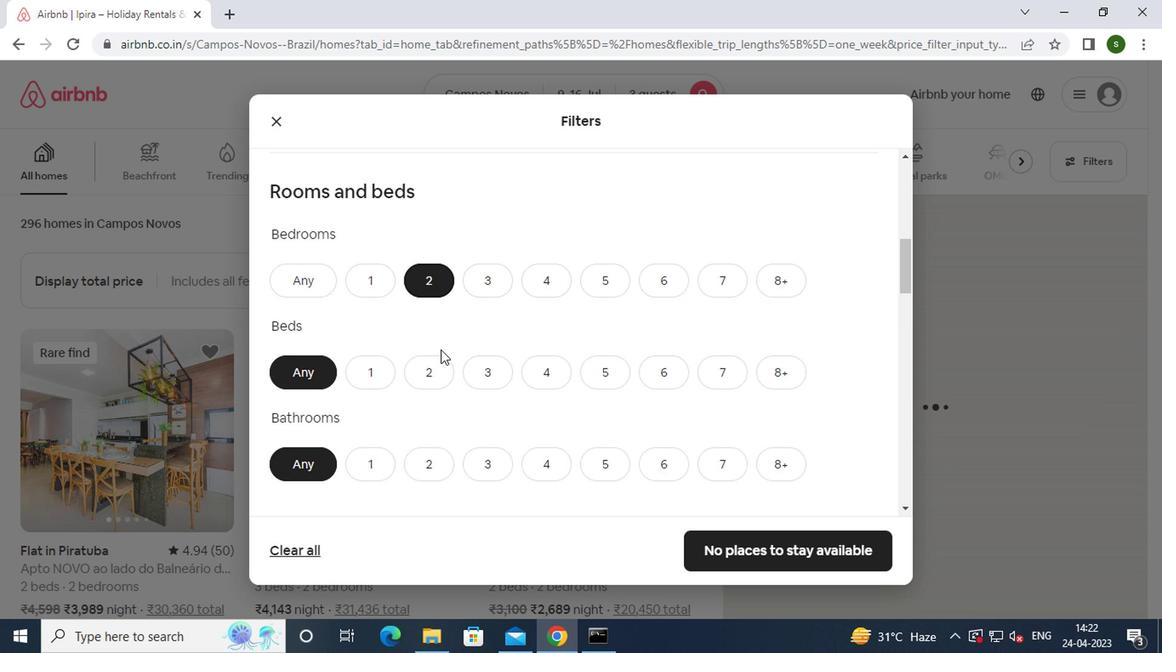 
Action: Mouse pressed left at (437, 370)
Screenshot: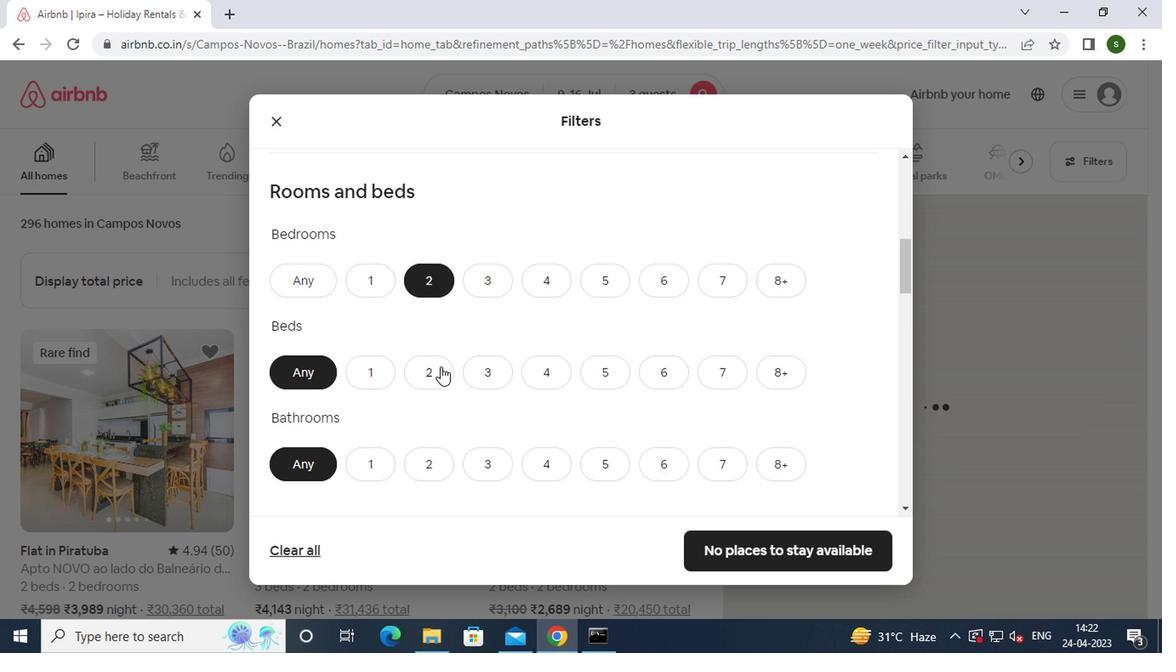 
Action: Mouse moved to (377, 468)
Screenshot: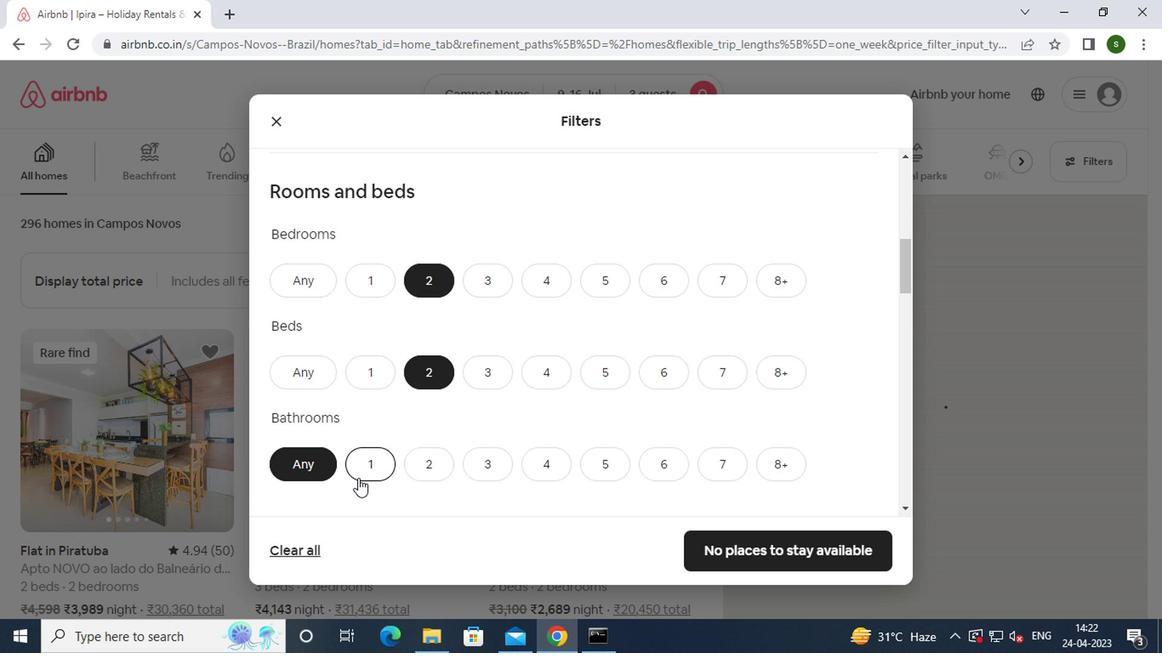 
Action: Mouse pressed left at (377, 468)
Screenshot: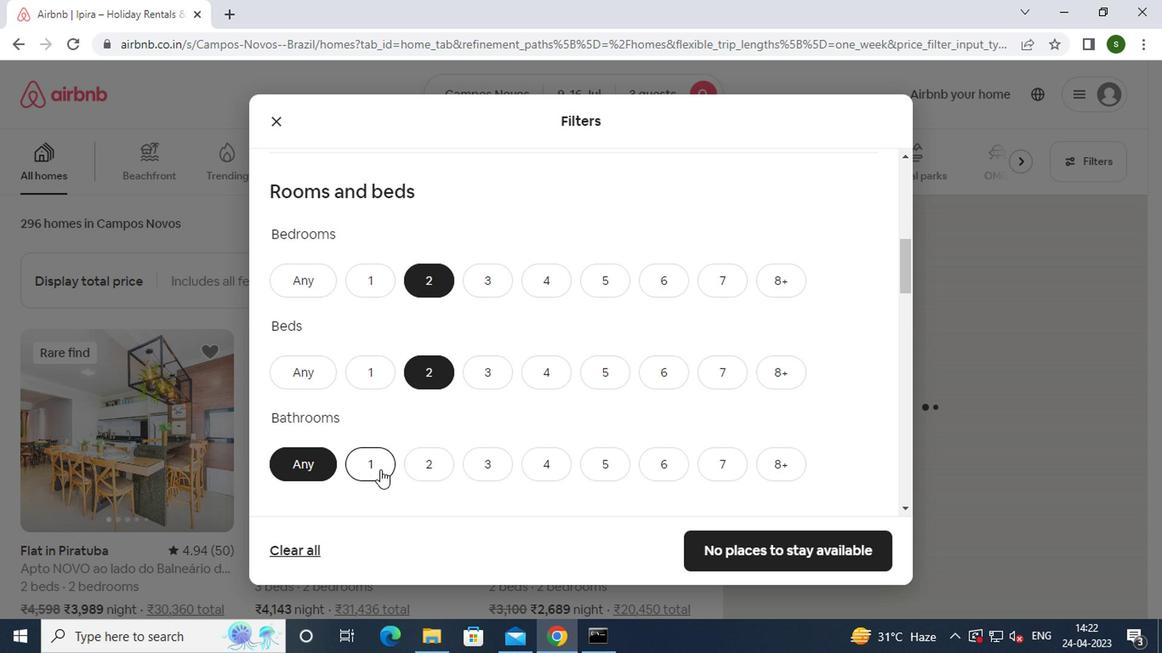 
Action: Mouse moved to (528, 409)
Screenshot: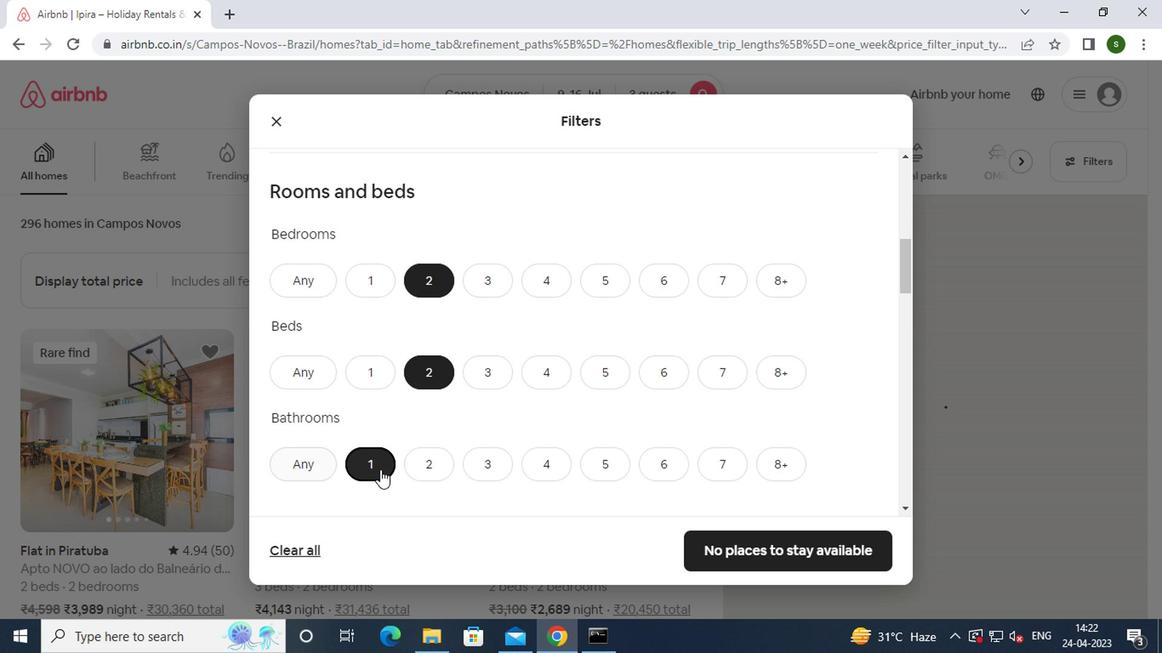 
Action: Mouse scrolled (528, 408) with delta (0, 0)
Screenshot: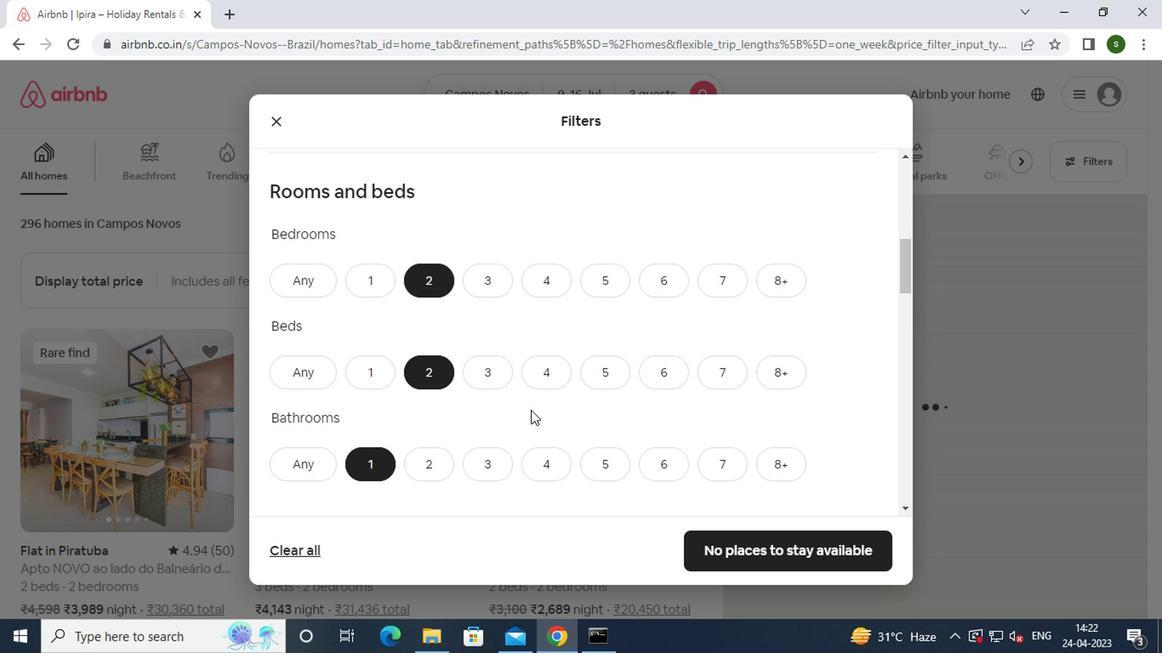 
Action: Mouse scrolled (528, 408) with delta (0, 0)
Screenshot: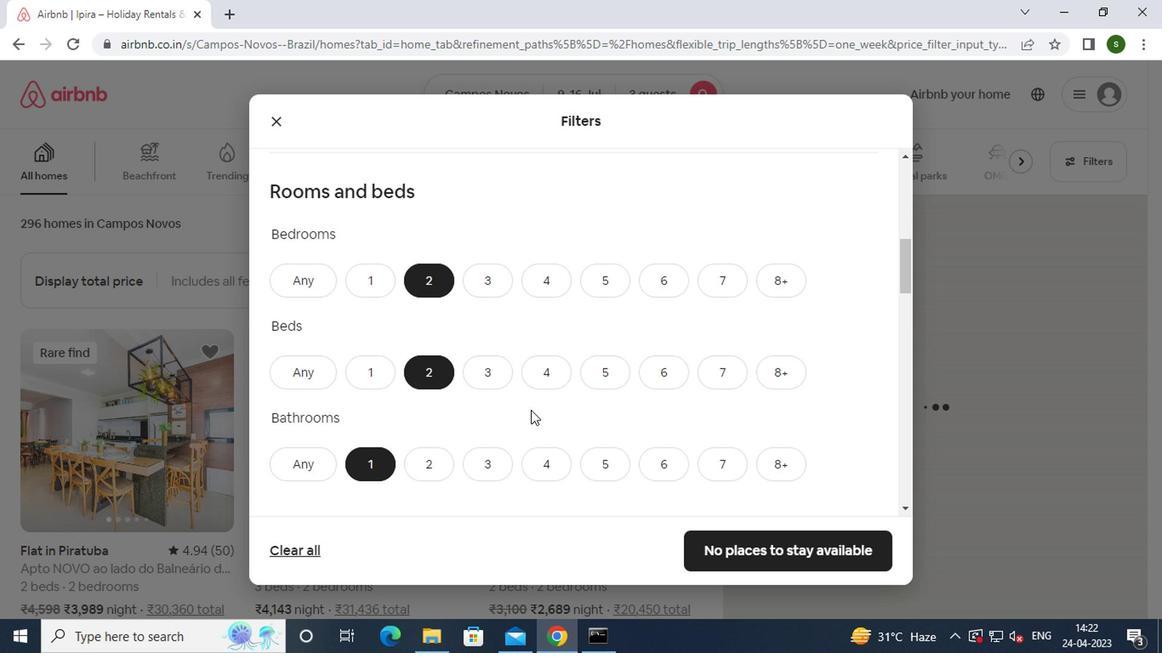 
Action: Mouse moved to (360, 445)
Screenshot: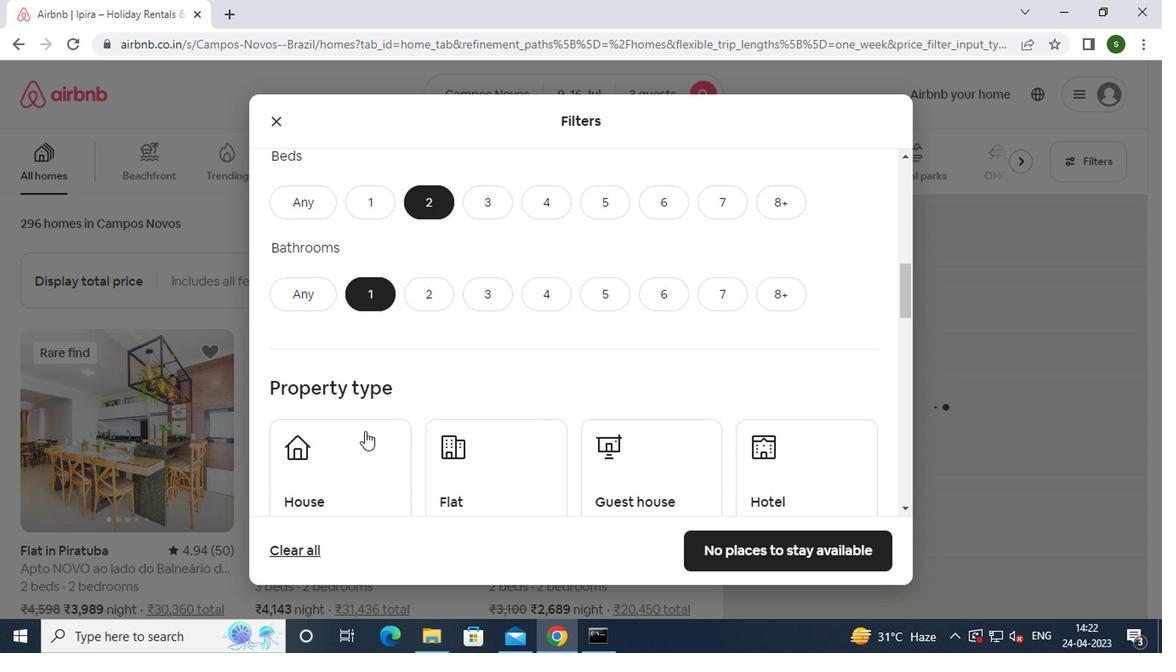 
Action: Mouse pressed left at (360, 445)
Screenshot: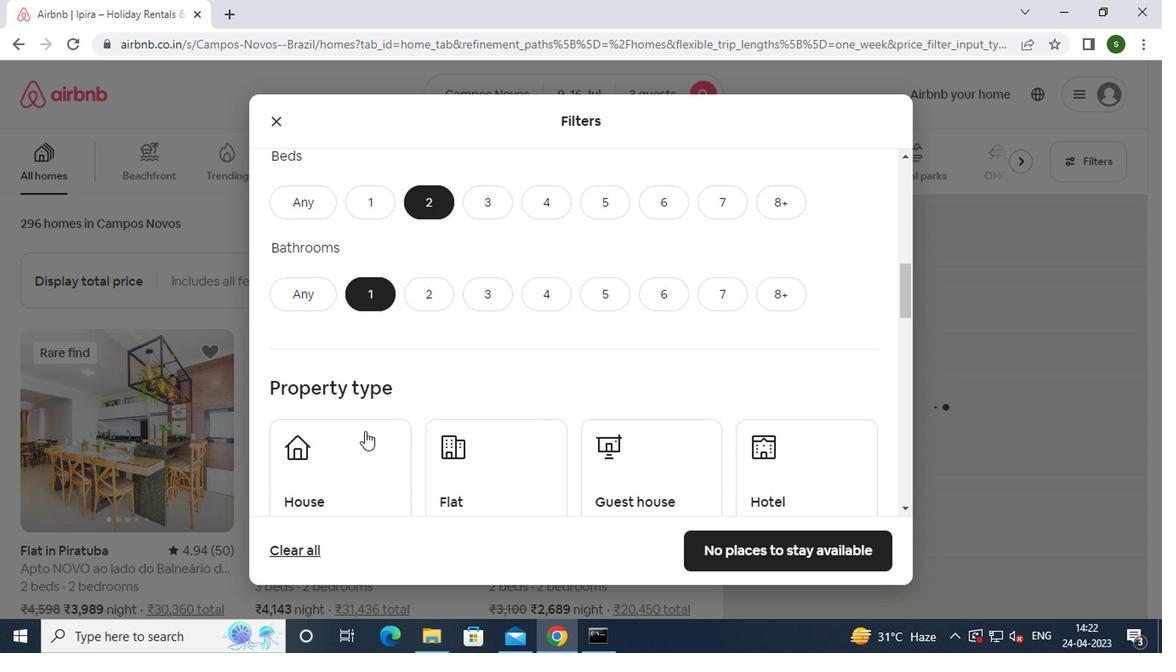 
Action: Mouse moved to (493, 465)
Screenshot: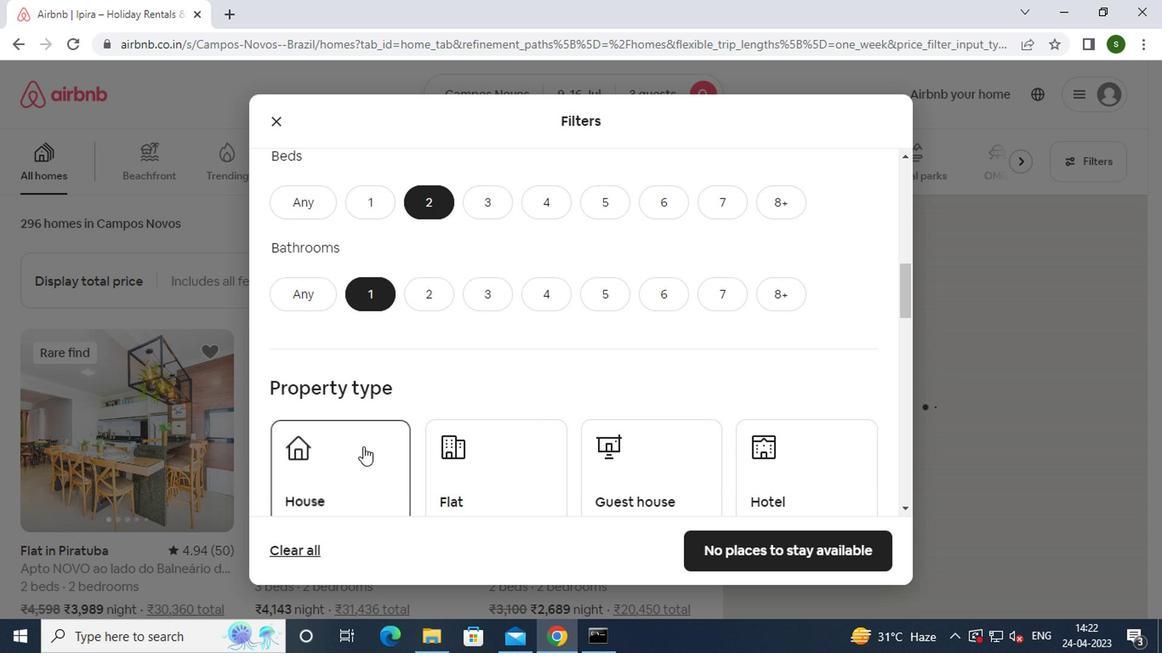 
Action: Mouse pressed left at (493, 465)
Screenshot: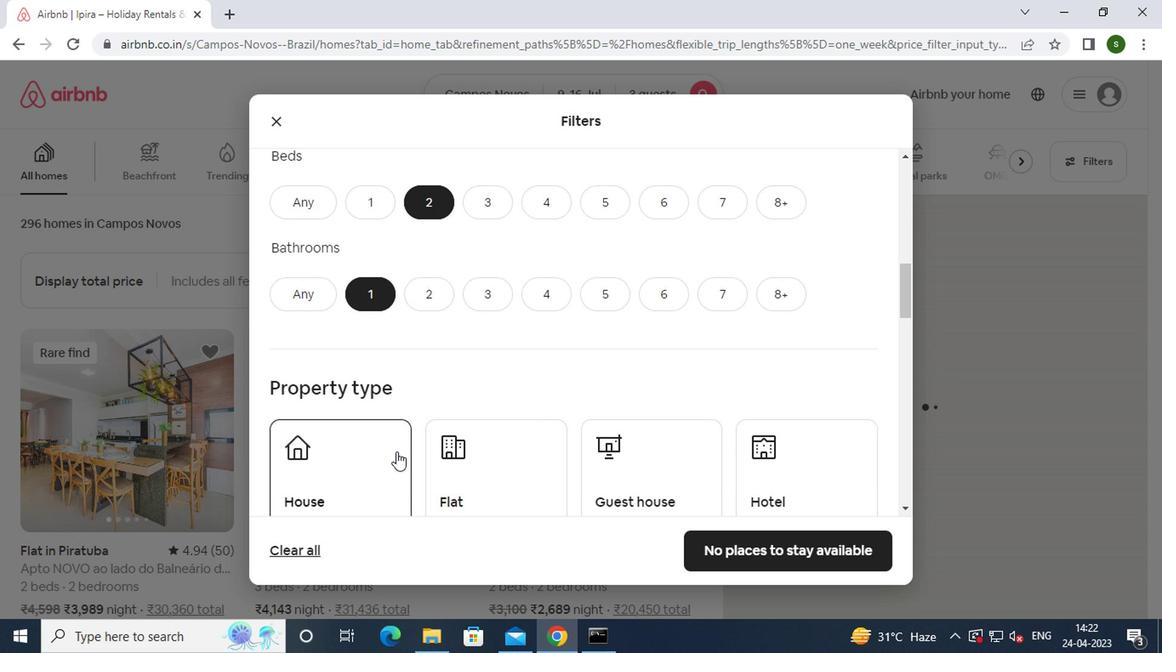 
Action: Mouse moved to (627, 457)
Screenshot: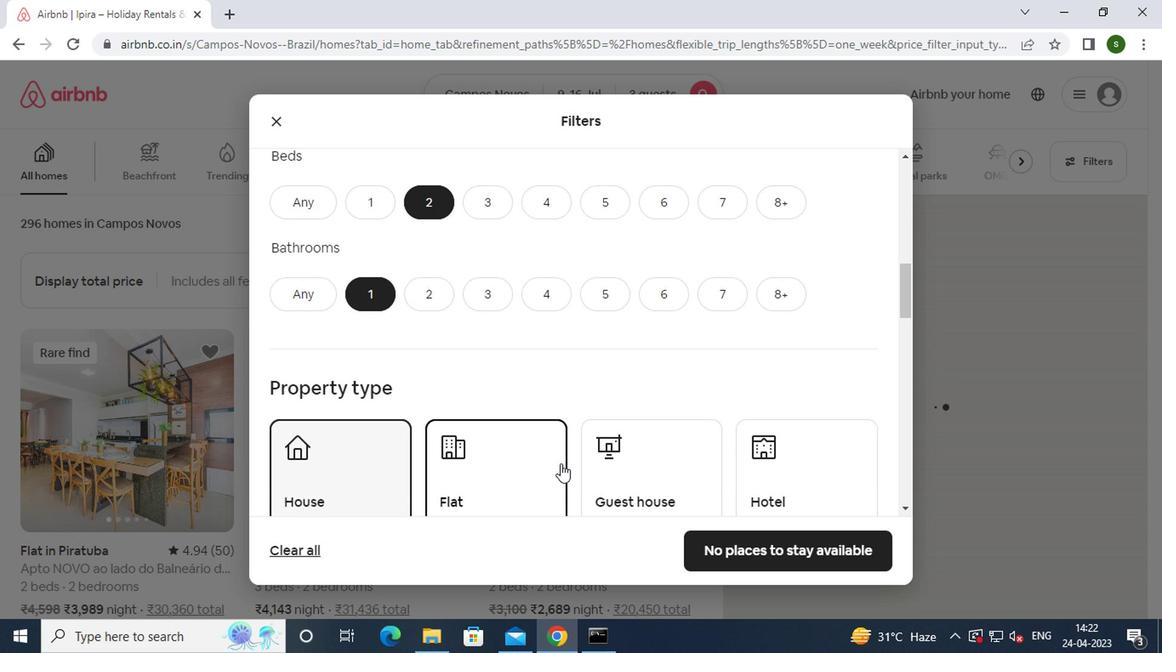
Action: Mouse pressed left at (627, 457)
Screenshot: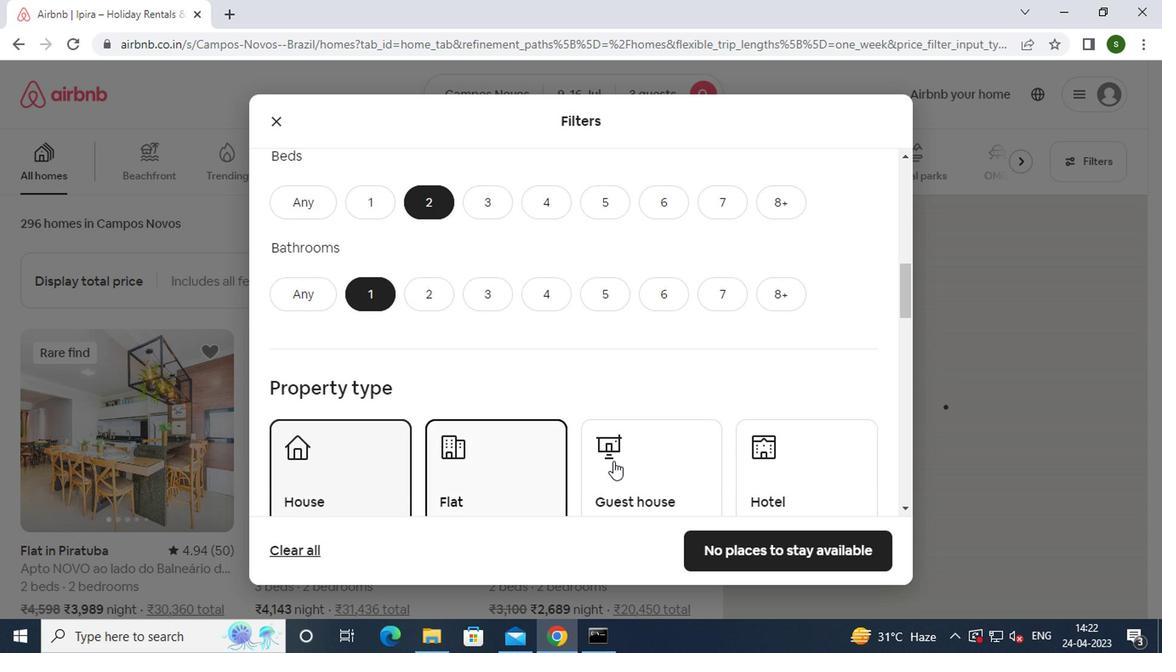 
Action: Mouse scrolled (627, 457) with delta (0, 0)
Screenshot: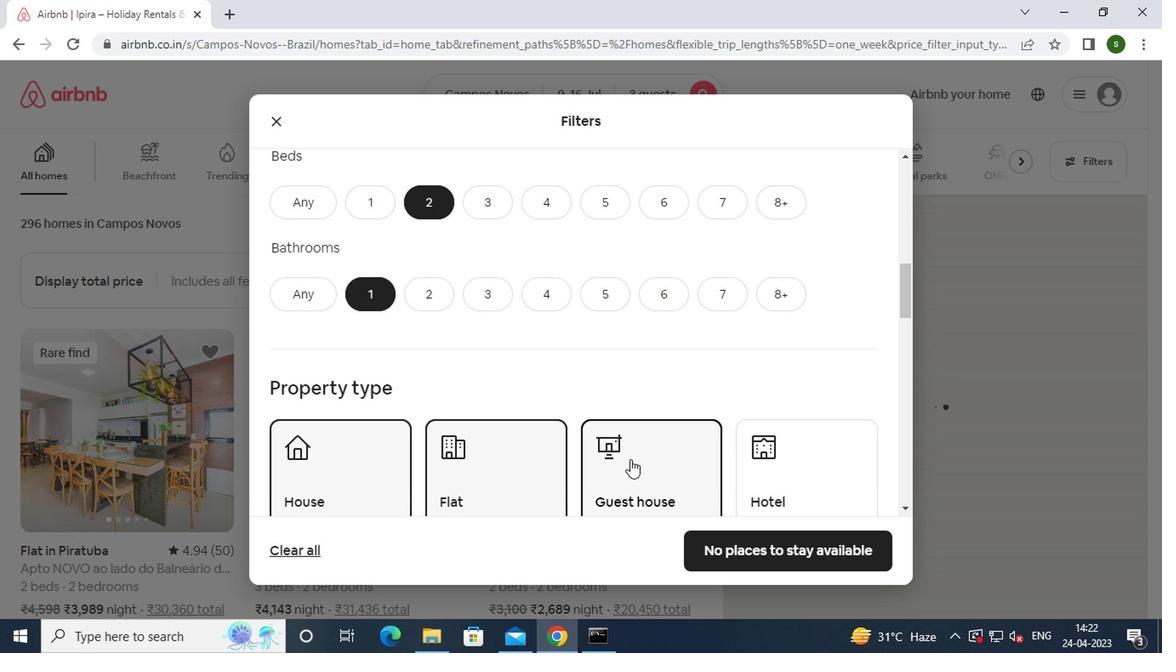 
Action: Mouse scrolled (627, 457) with delta (0, 0)
Screenshot: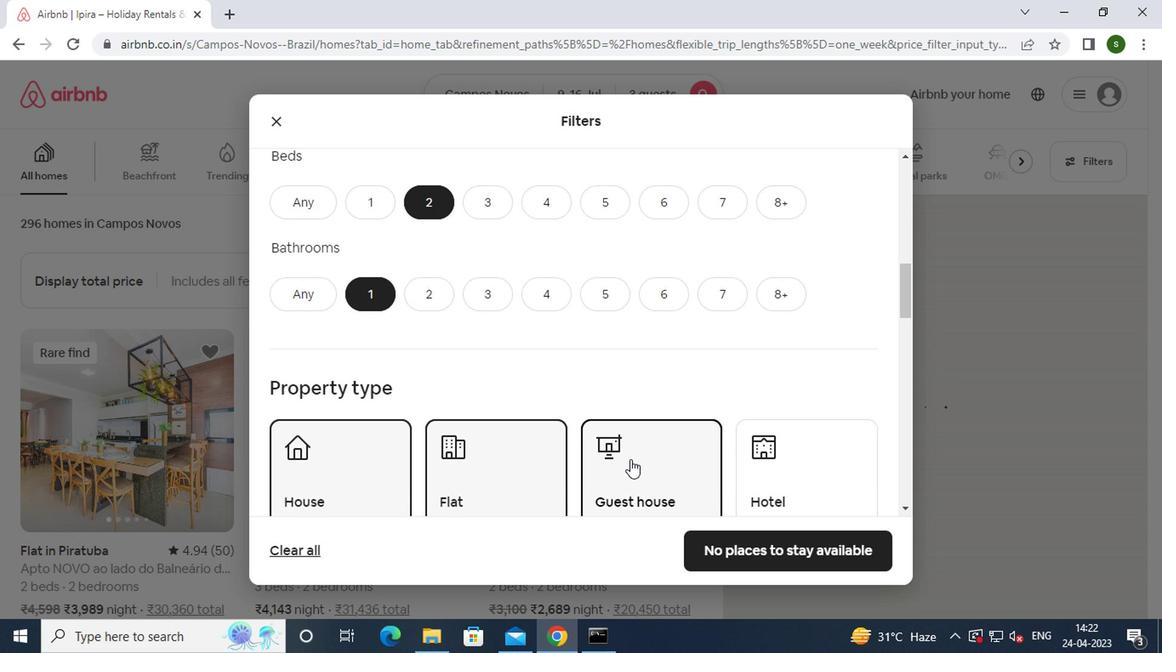 
Action: Mouse scrolled (627, 457) with delta (0, 0)
Screenshot: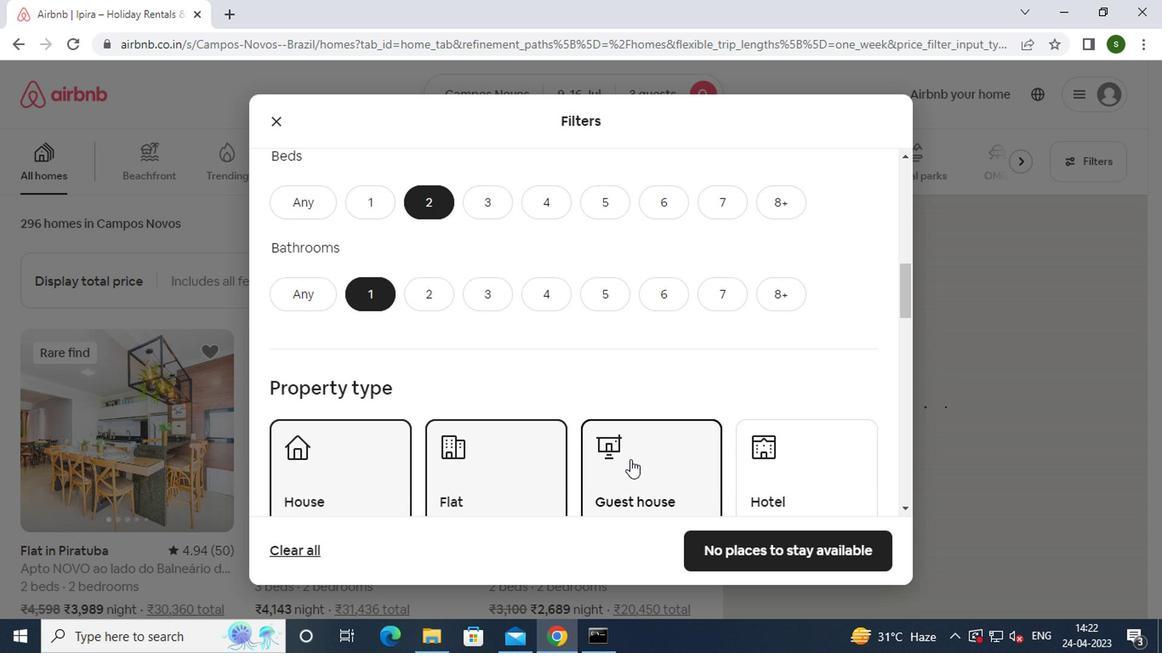
Action: Mouse scrolled (627, 457) with delta (0, 0)
Screenshot: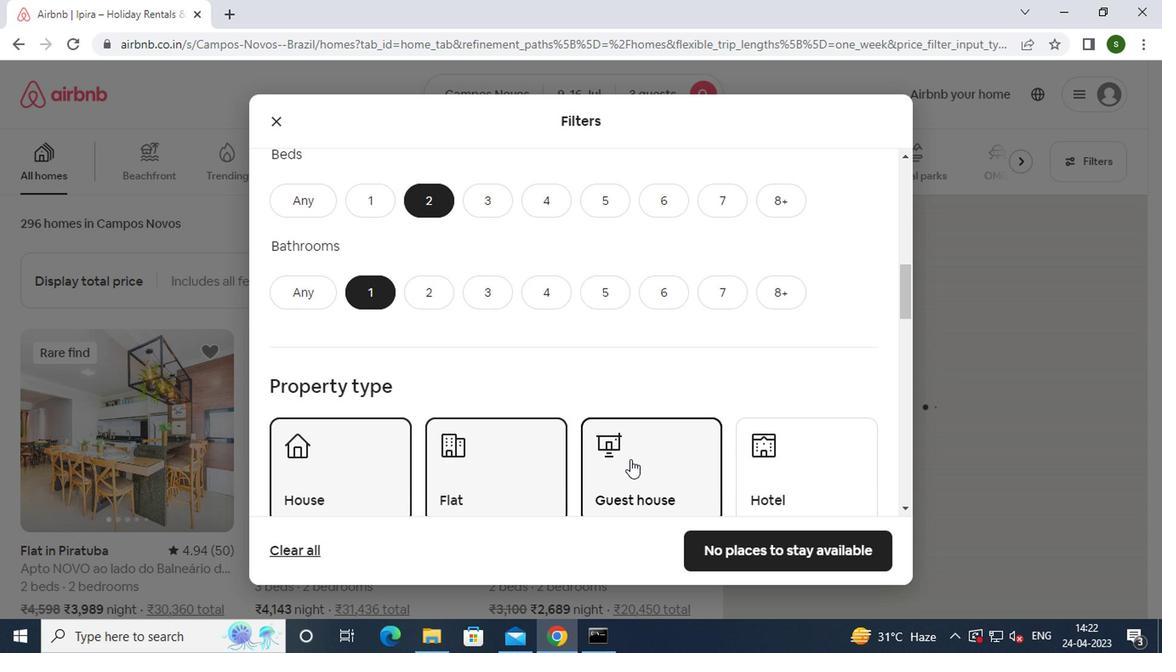 
Action: Mouse scrolled (627, 457) with delta (0, 0)
Screenshot: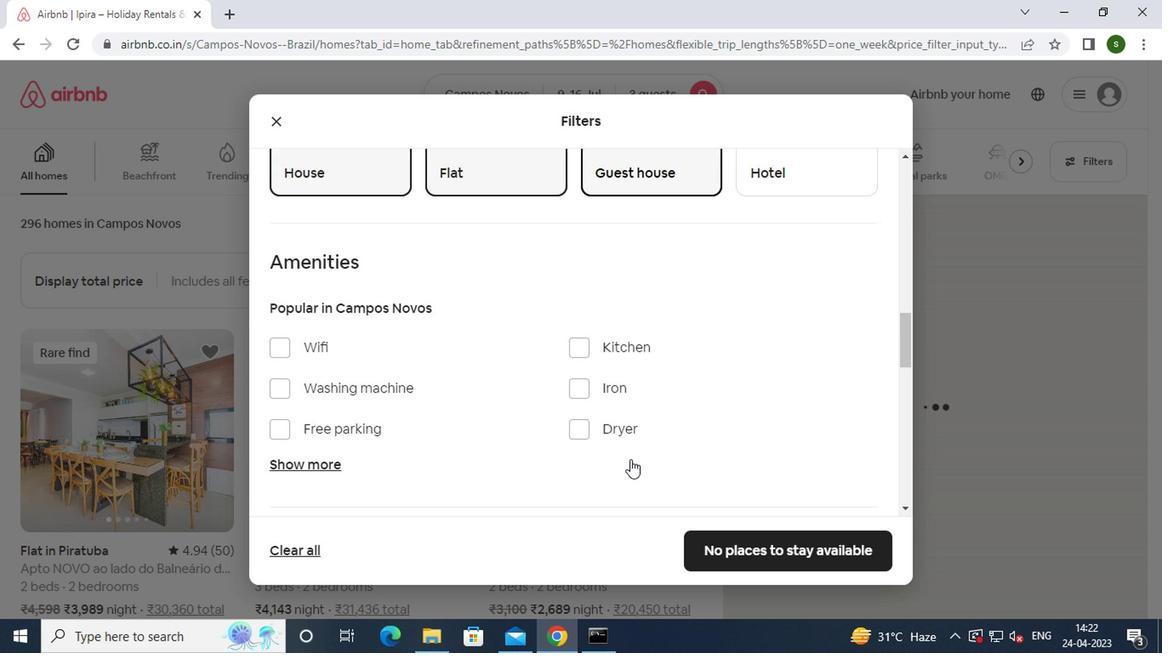 
Action: Mouse scrolled (627, 457) with delta (0, 0)
Screenshot: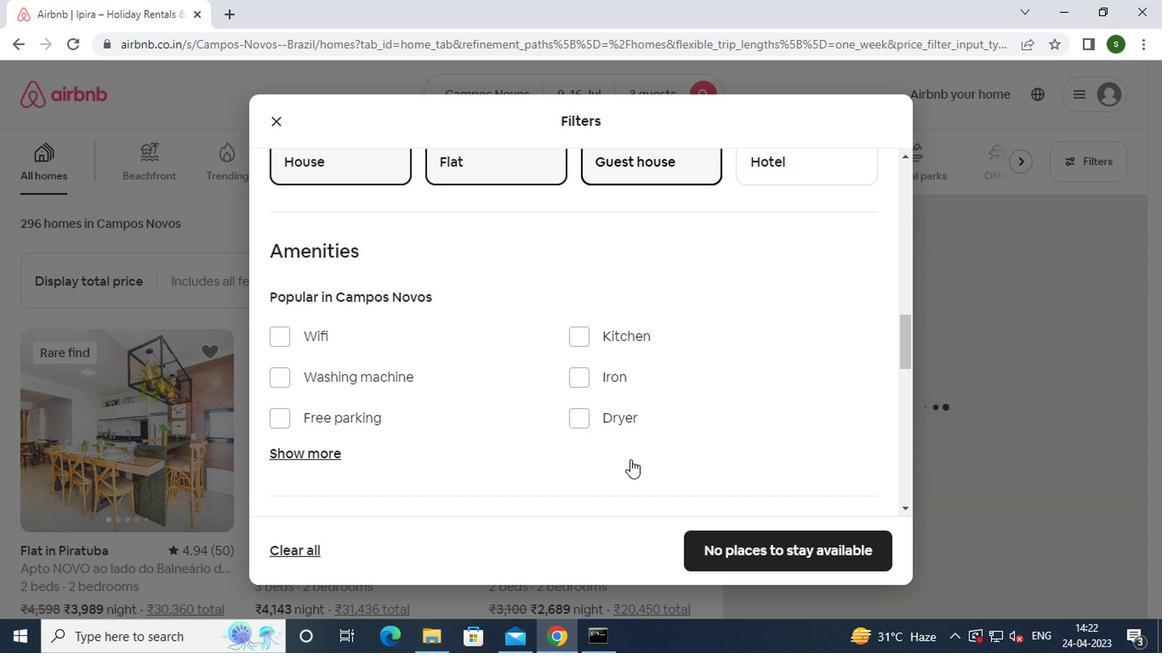 
Action: Mouse scrolled (627, 457) with delta (0, 0)
Screenshot: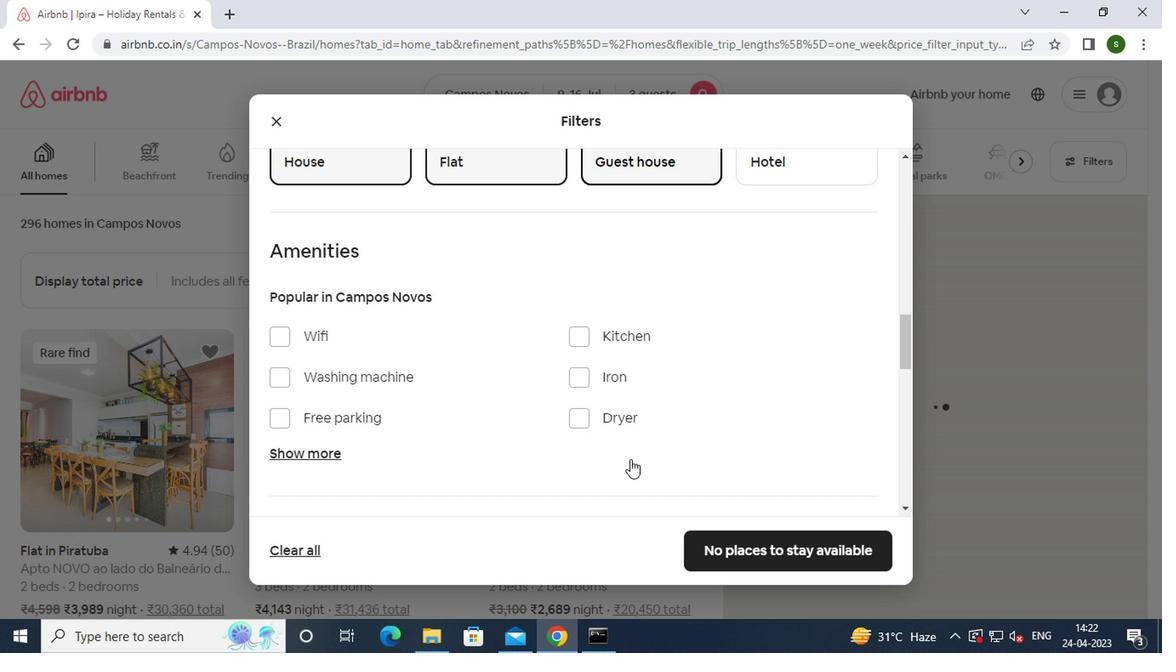 
Action: Mouse moved to (844, 405)
Screenshot: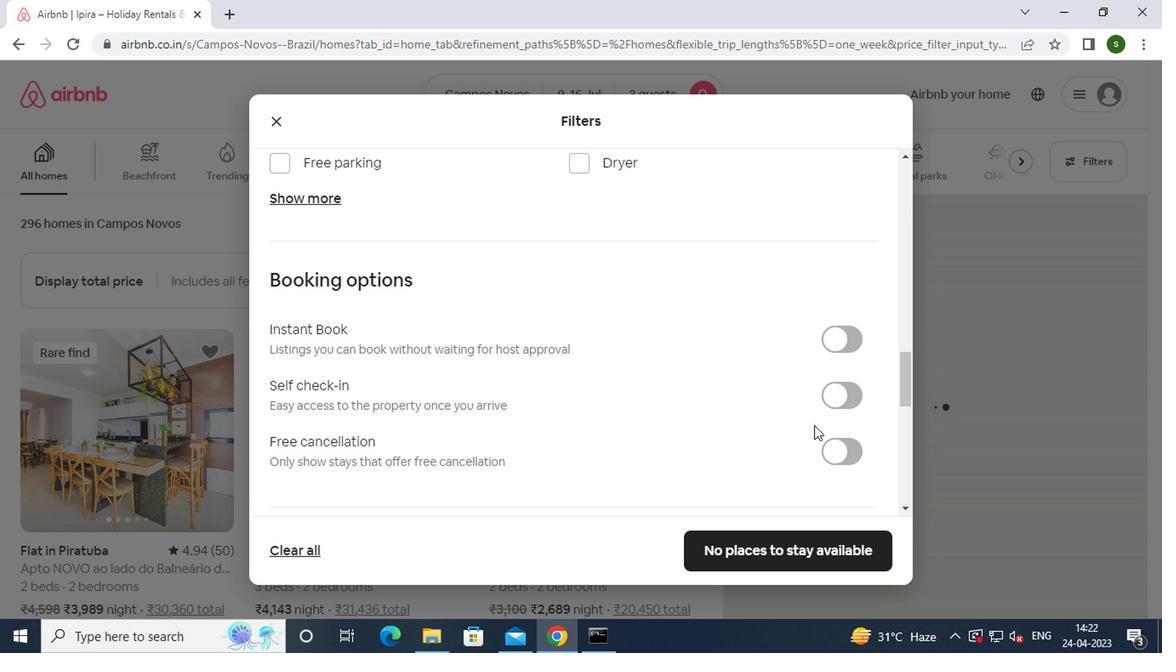 
Action: Mouse pressed left at (844, 405)
Screenshot: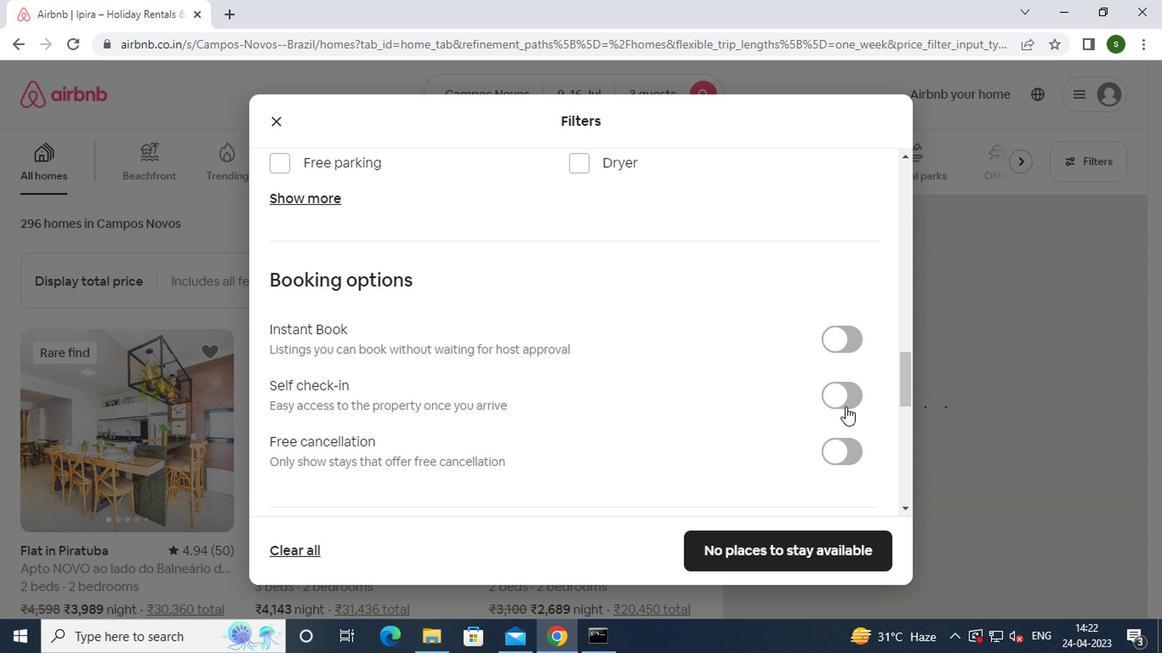 
Action: Mouse moved to (762, 382)
Screenshot: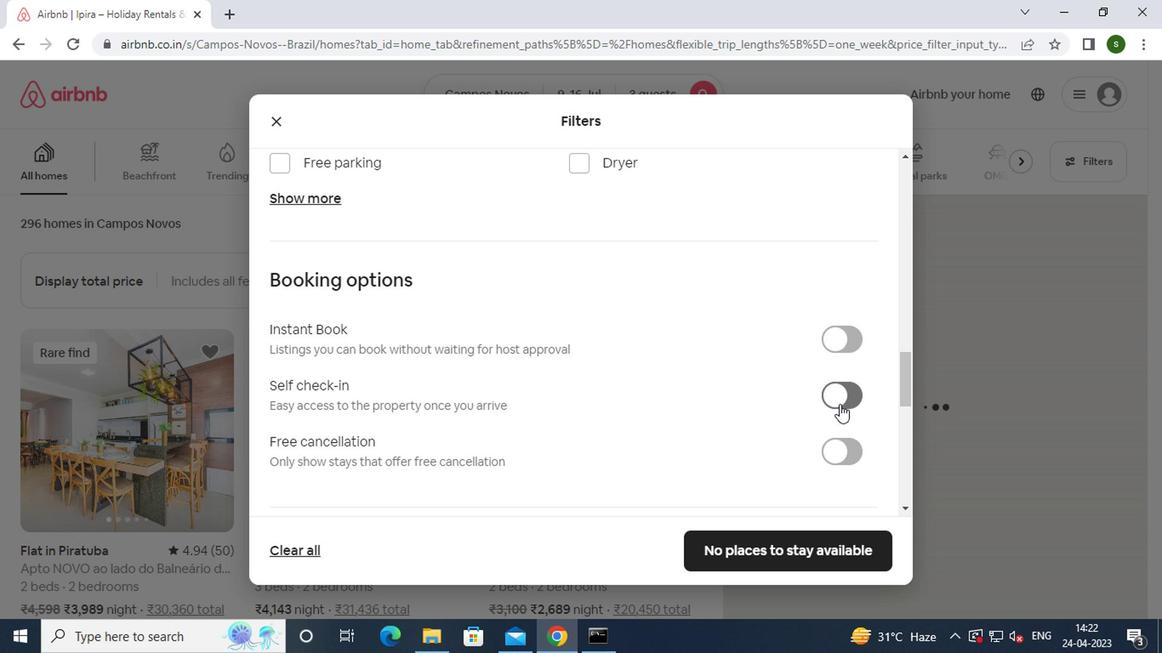 
Action: Mouse scrolled (762, 381) with delta (0, -1)
Screenshot: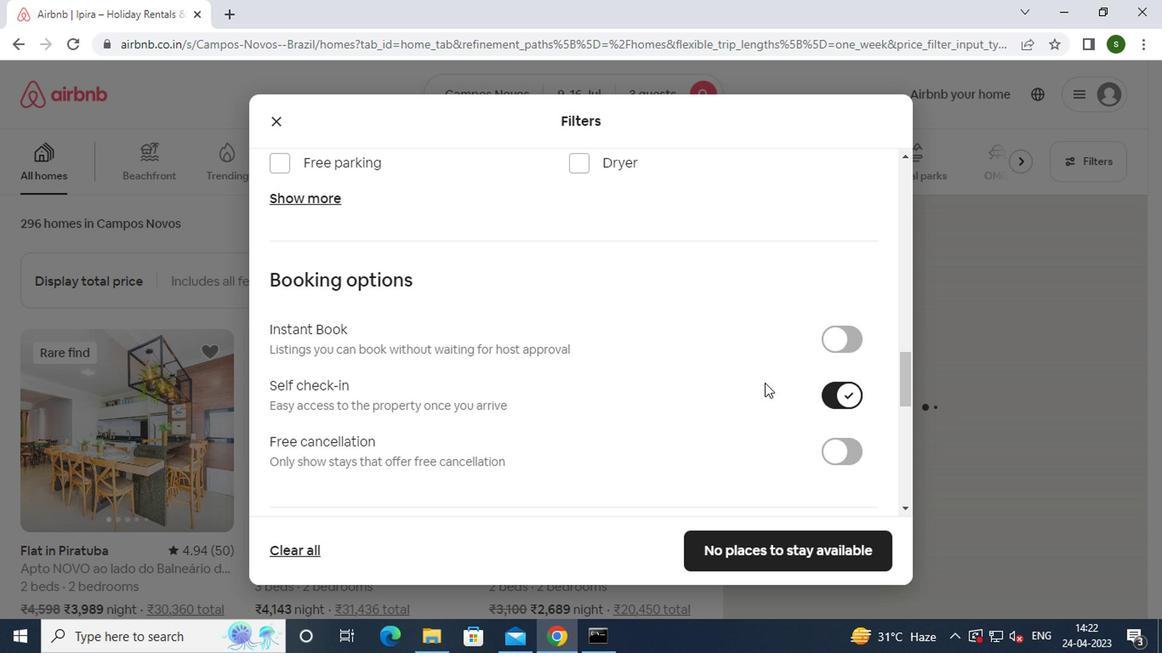 
Action: Mouse scrolled (762, 381) with delta (0, -1)
Screenshot: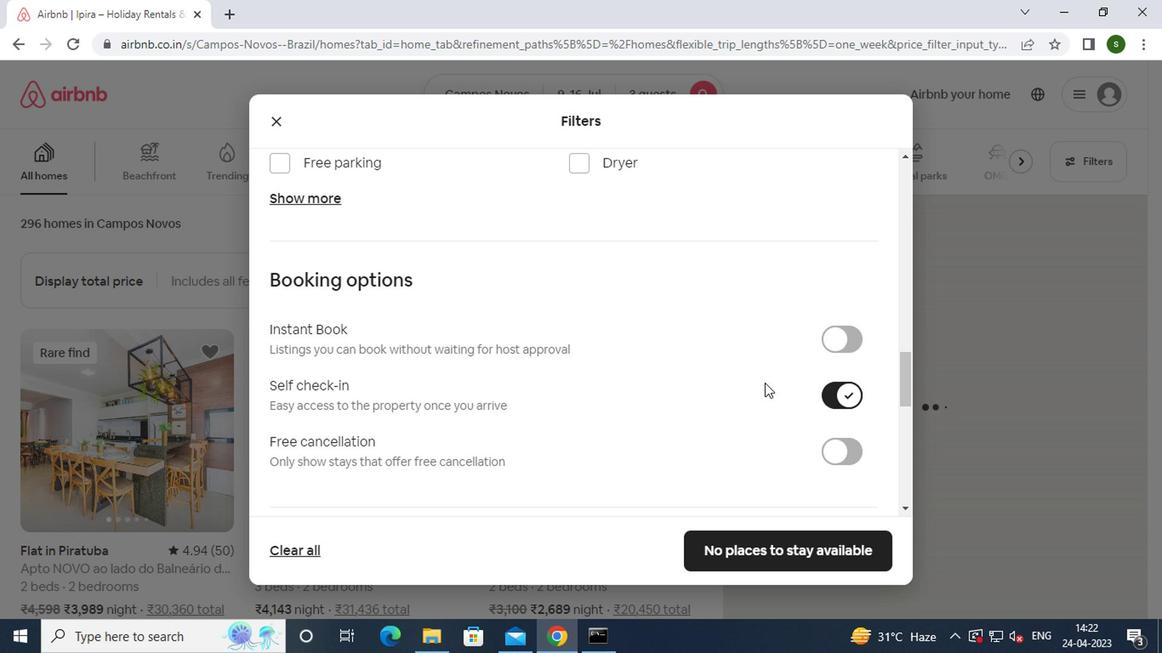 
Action: Mouse scrolled (762, 381) with delta (0, -1)
Screenshot: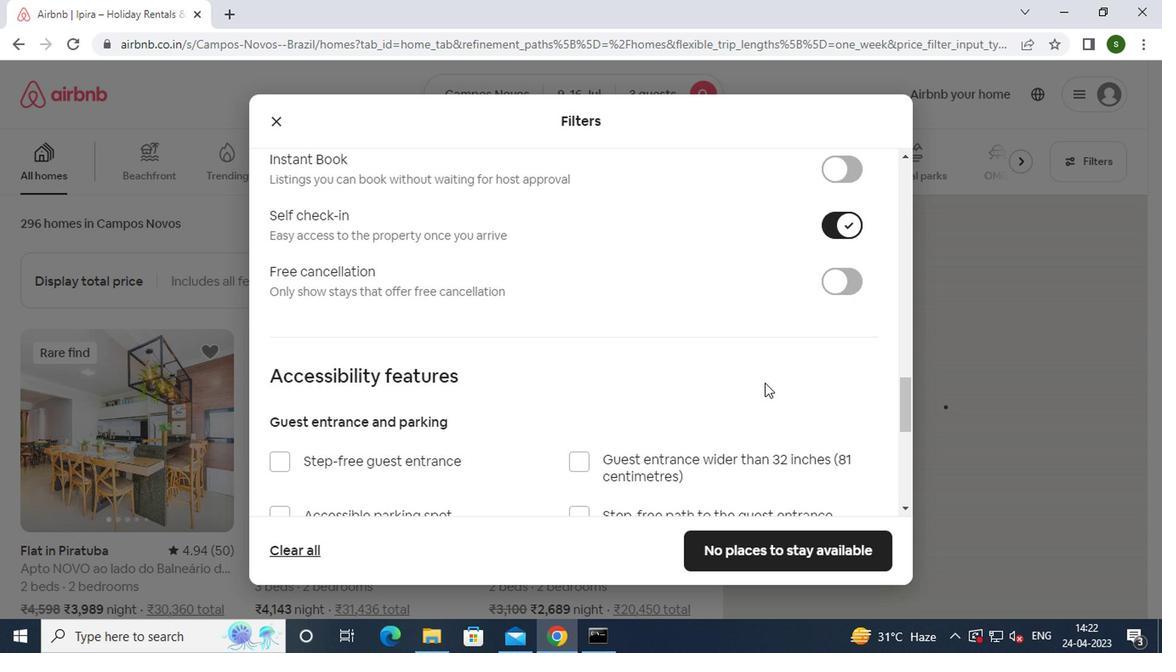 
Action: Mouse scrolled (762, 381) with delta (0, -1)
Screenshot: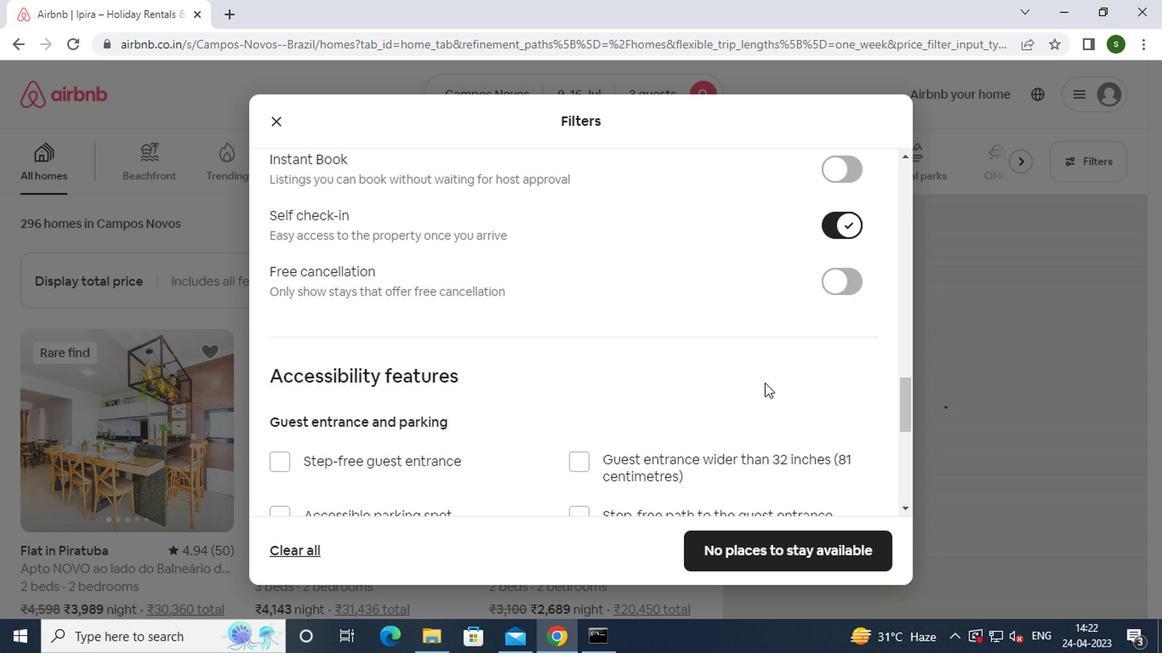 
Action: Mouse scrolled (762, 381) with delta (0, -1)
Screenshot: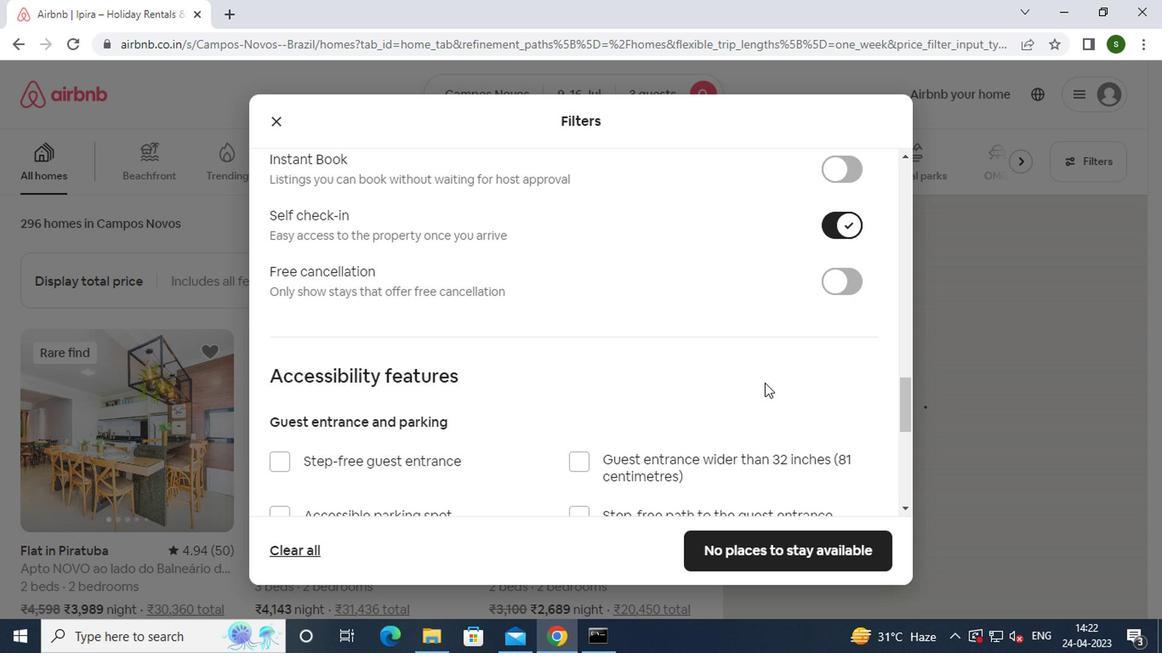 
Action: Mouse scrolled (762, 381) with delta (0, -1)
Screenshot: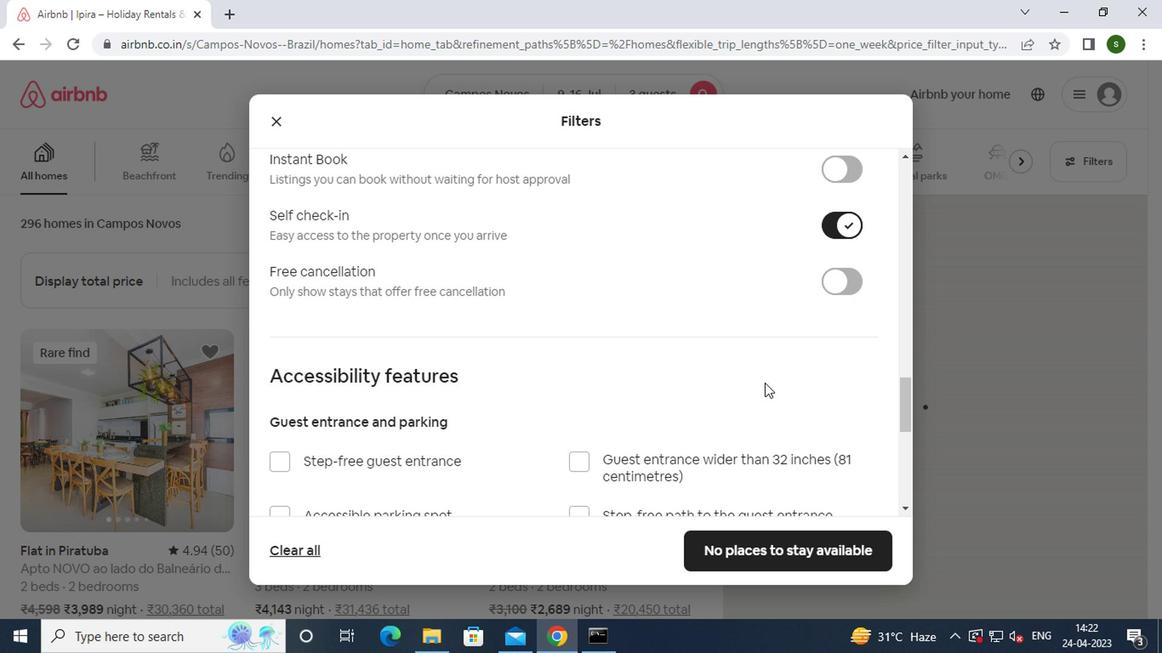 
Action: Mouse scrolled (762, 381) with delta (0, -1)
Screenshot: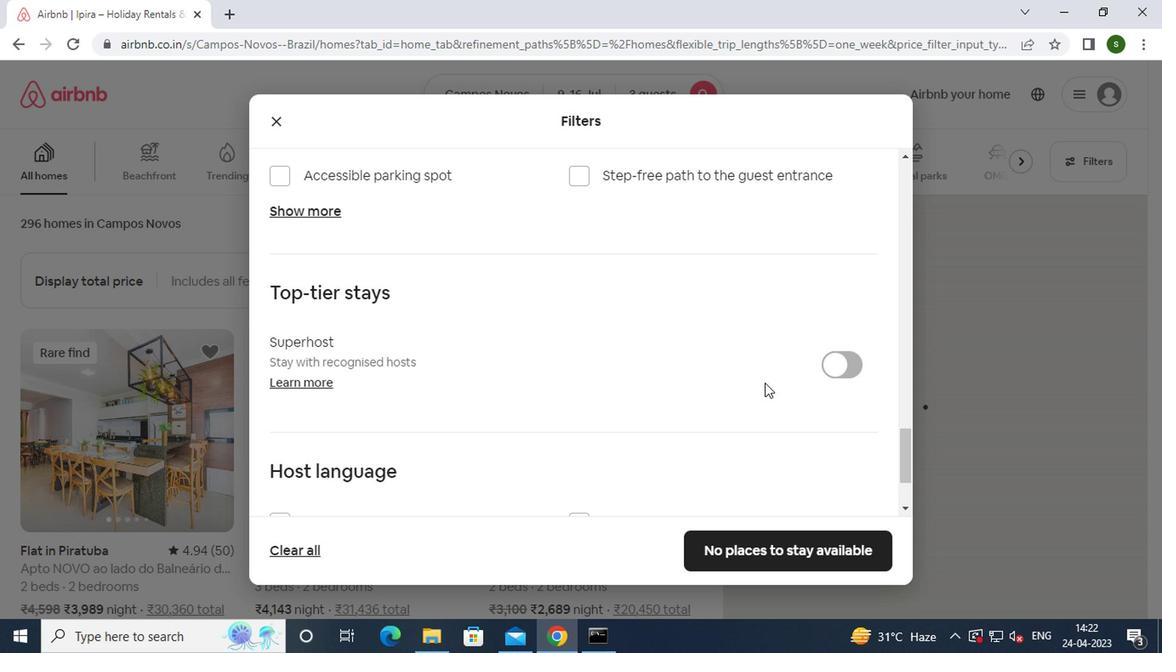 
Action: Mouse scrolled (762, 381) with delta (0, -1)
Screenshot: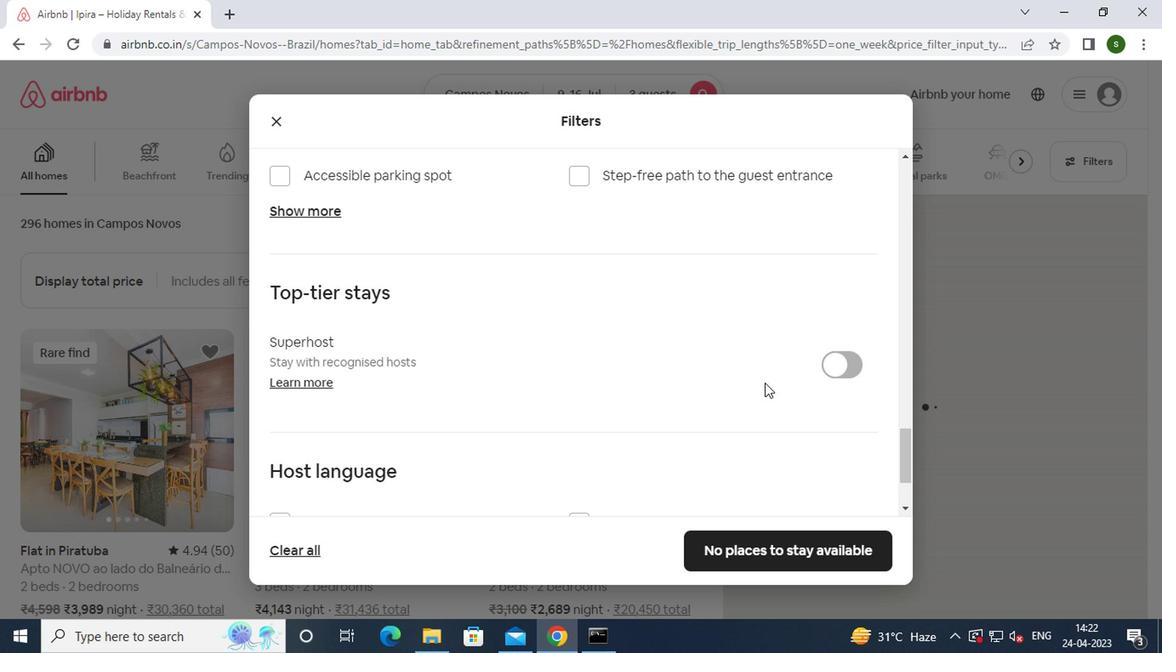 
Action: Mouse scrolled (762, 381) with delta (0, -1)
Screenshot: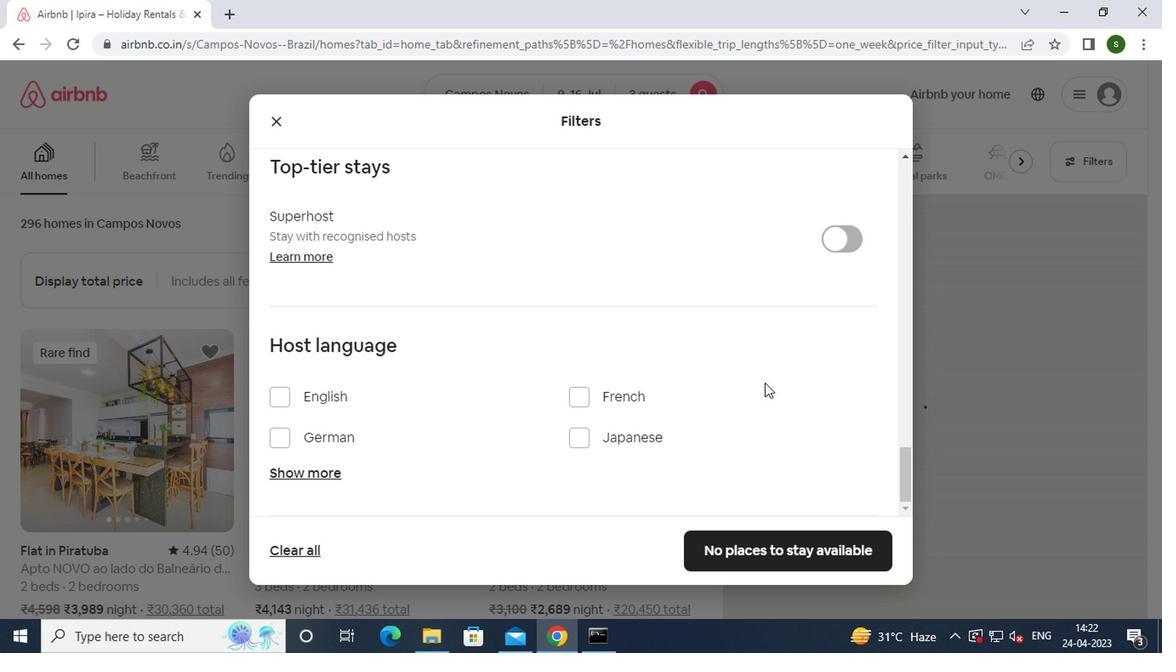 
Action: Mouse scrolled (762, 381) with delta (0, -1)
Screenshot: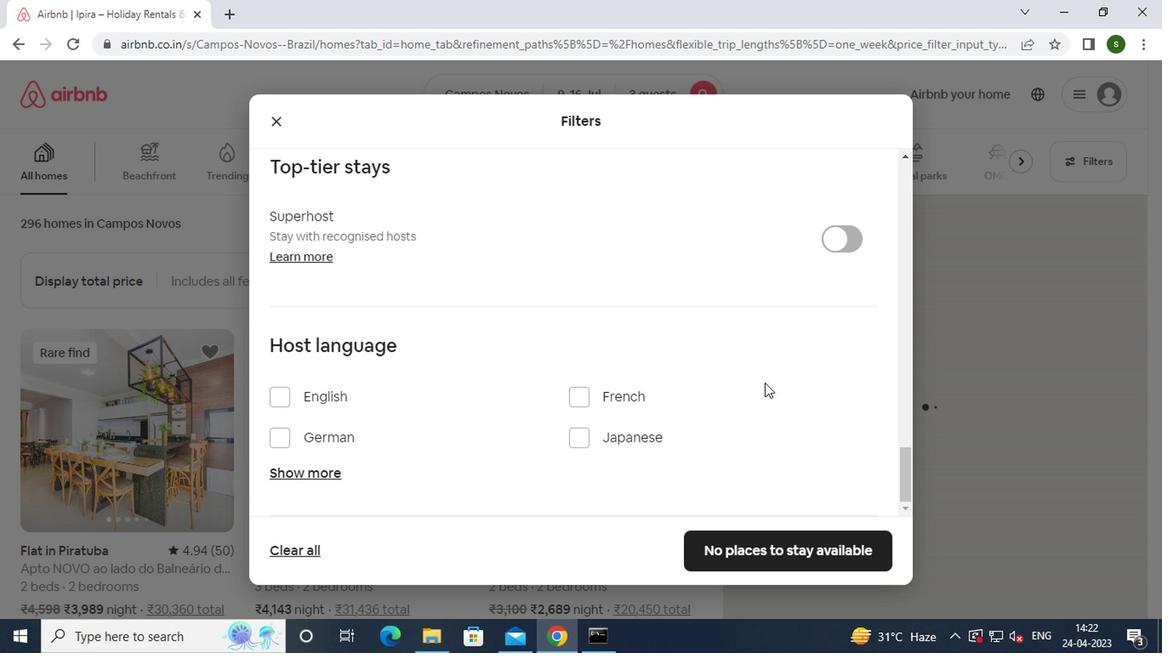 
Action: Mouse moved to (782, 544)
Screenshot: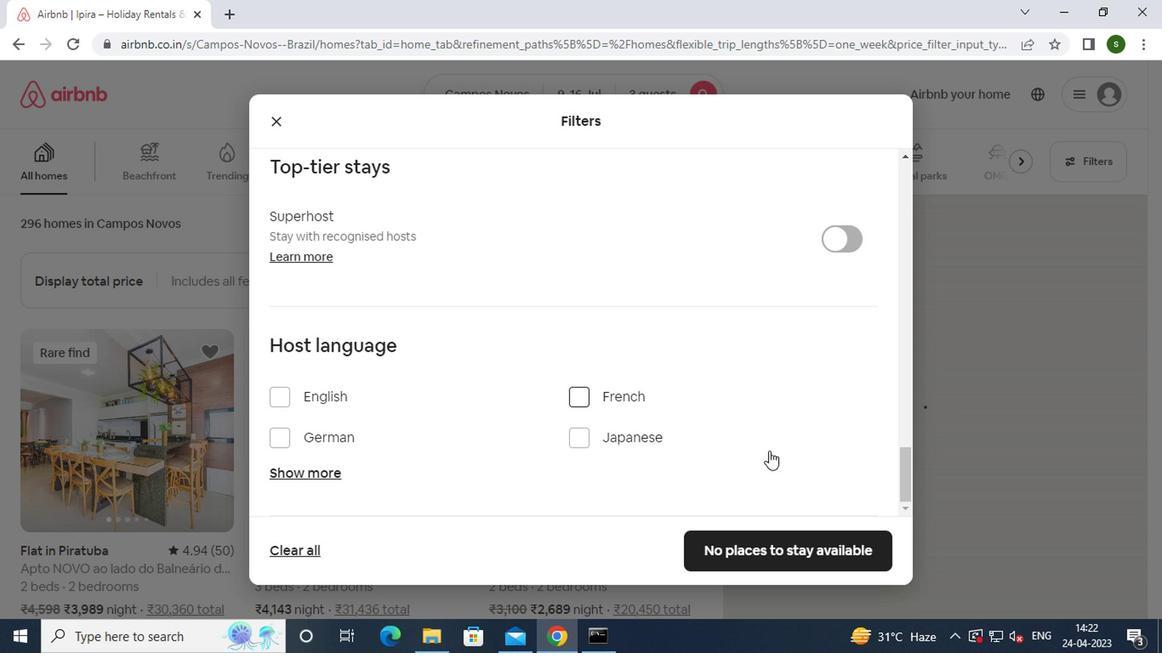 
Action: Mouse pressed left at (782, 544)
Screenshot: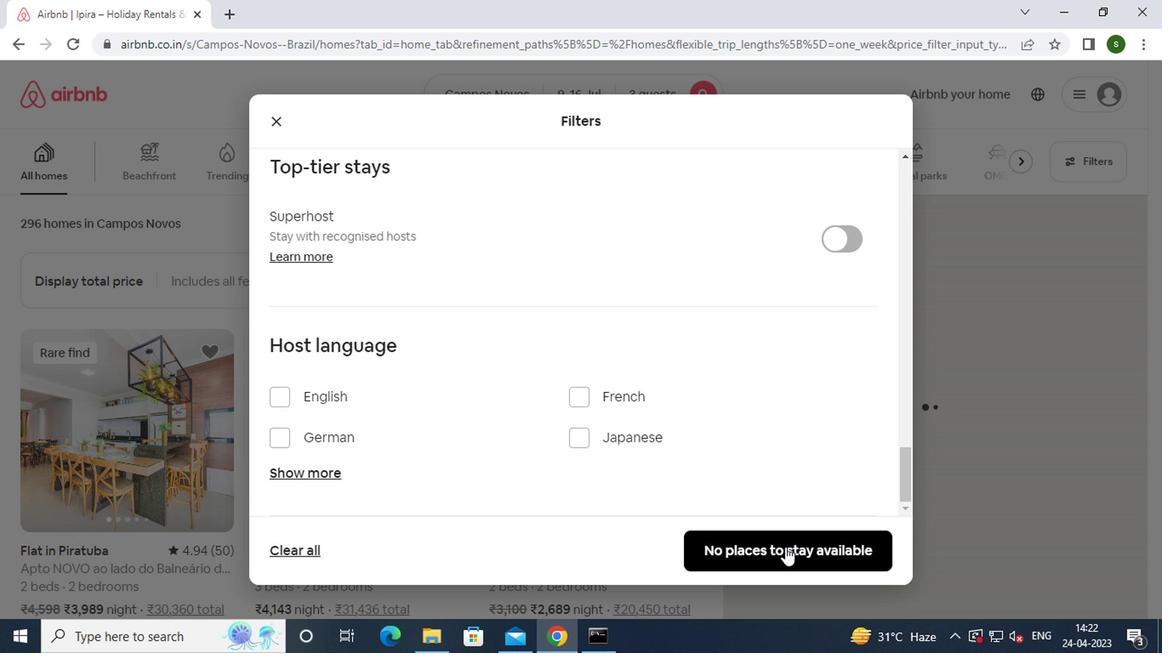 
Action: Mouse moved to (601, 301)
Screenshot: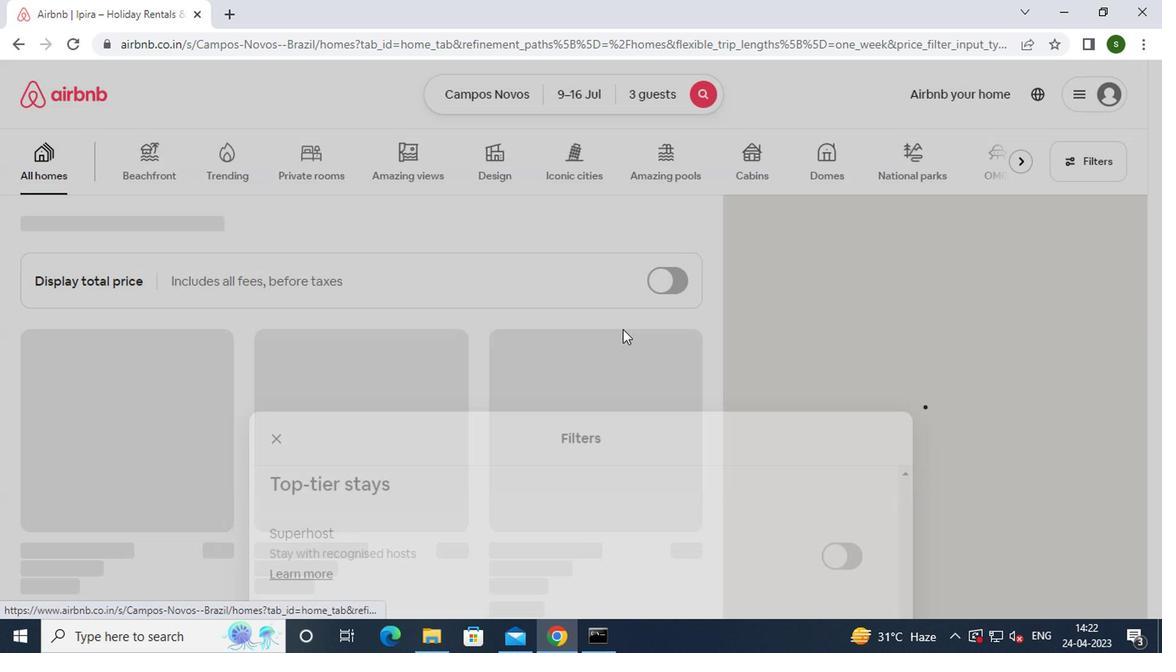 
